Task: Create ChildIssue0000000030 as Child Issue of Issue Issue0000000015 in Backlog  in Scrum Project Project0000000003 in Jira. Create ChildIssue0000000031 as Child Issue of Issue Issue0000000016 in Backlog  in Scrum Project Project0000000004 in Jira. Create ChildIssue0000000032 as Child Issue of Issue Issue0000000016 in Backlog  in Scrum Project Project0000000004 in Jira. Create ChildIssue0000000033 as Child Issue of Issue Issue0000000017 in Backlog  in Scrum Project Project0000000004 in Jira. Create ChildIssue0000000034 as Child Issue of Issue Issue0000000017 in Backlog  in Scrum Project Project0000000004 in Jira
Action: Mouse moved to (561, 358)
Screenshot: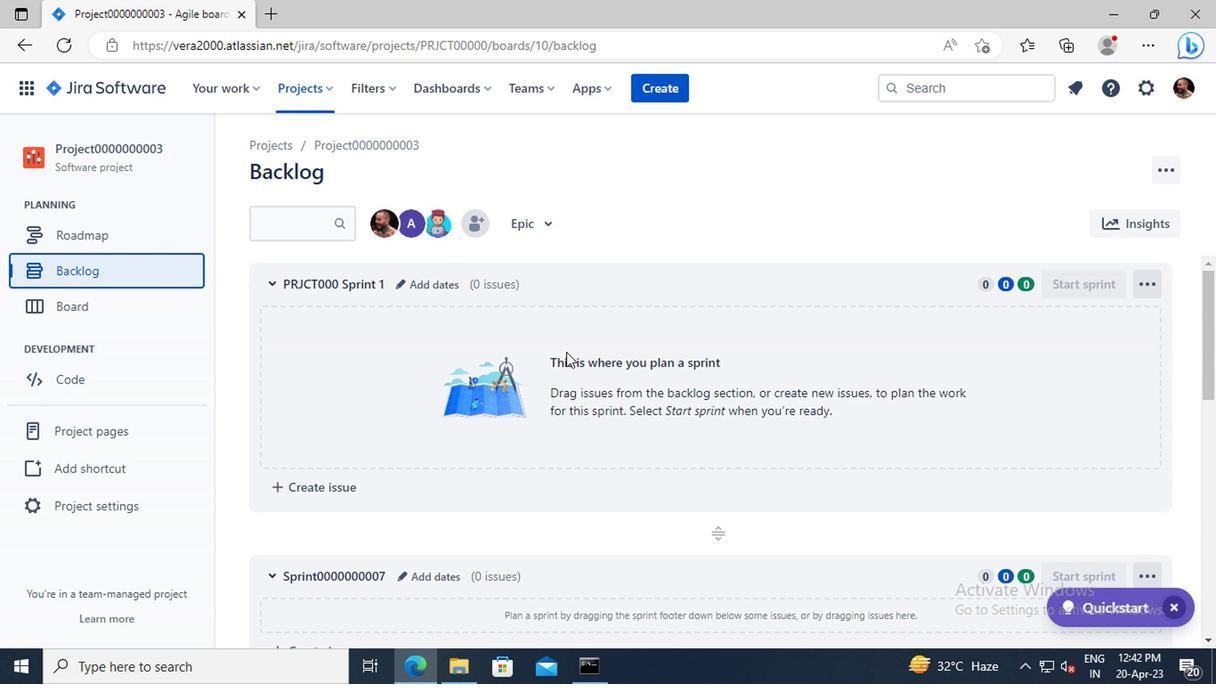 
Action: Mouse scrolled (561, 357) with delta (0, -1)
Screenshot: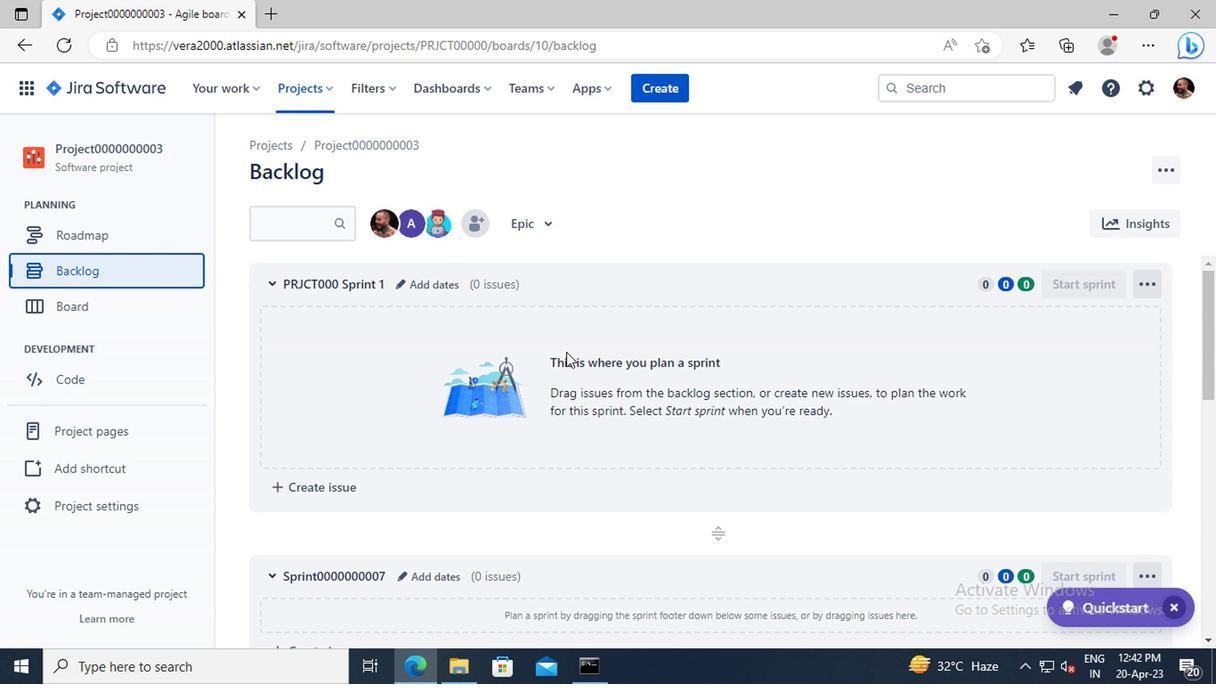 
Action: Mouse moved to (561, 361)
Screenshot: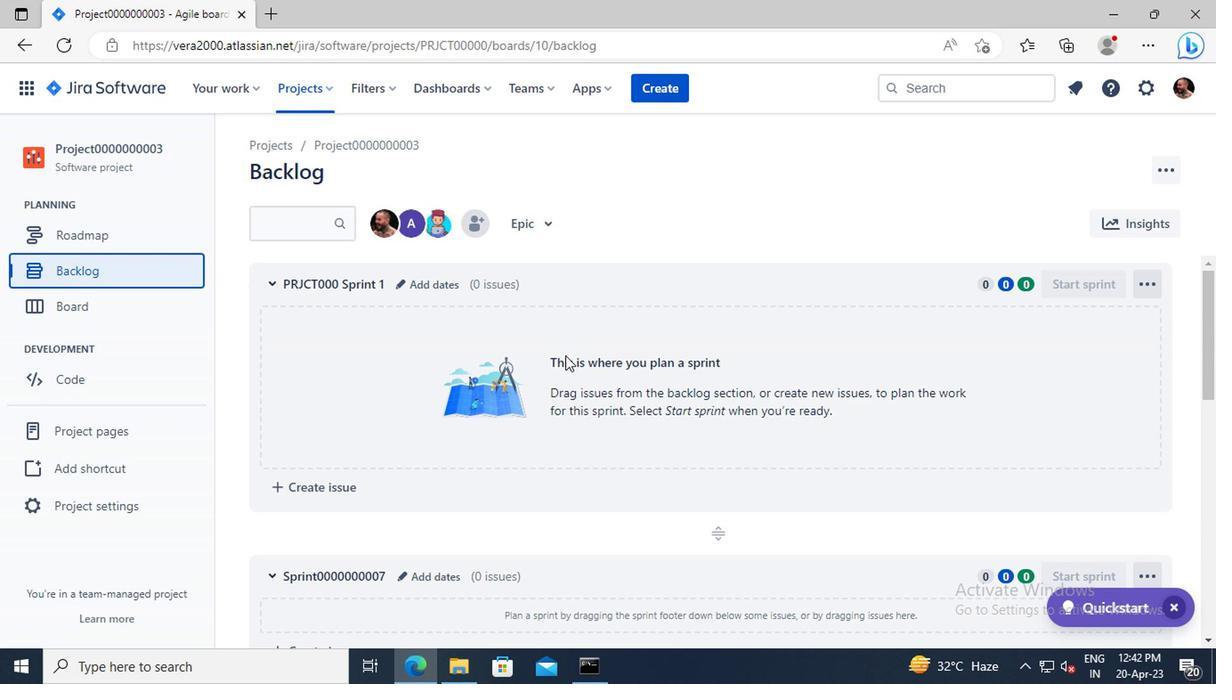 
Action: Mouse scrolled (561, 359) with delta (0, -1)
Screenshot: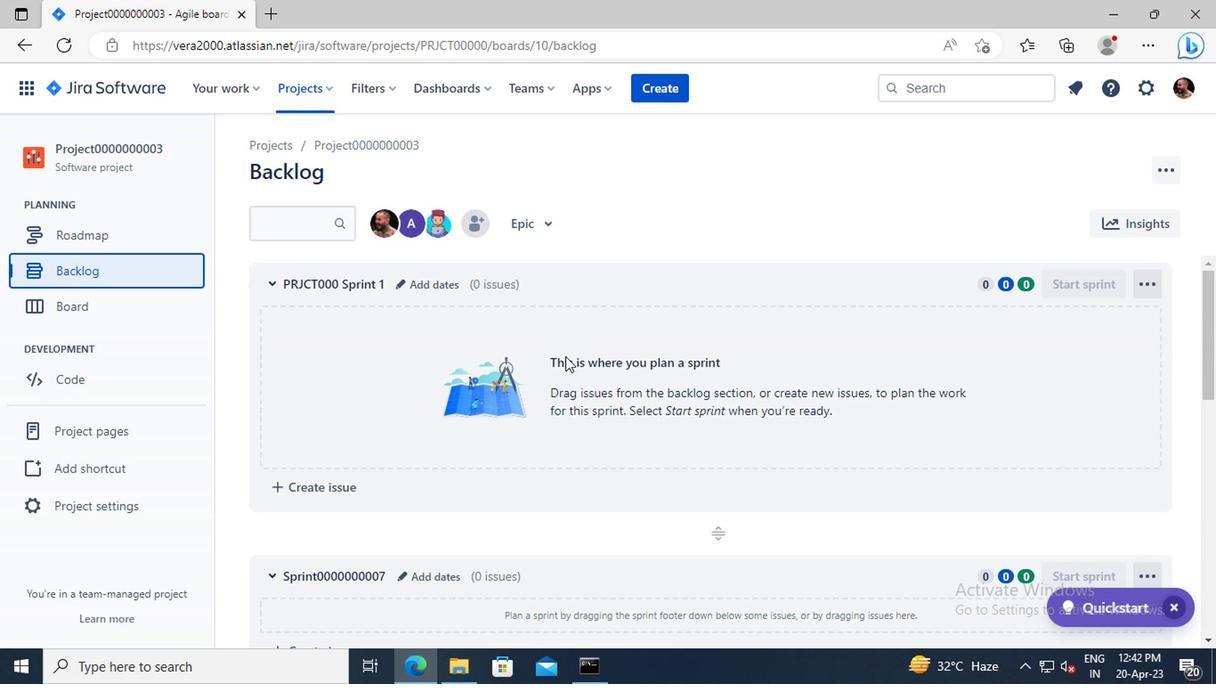 
Action: Mouse scrolled (561, 359) with delta (0, -1)
Screenshot: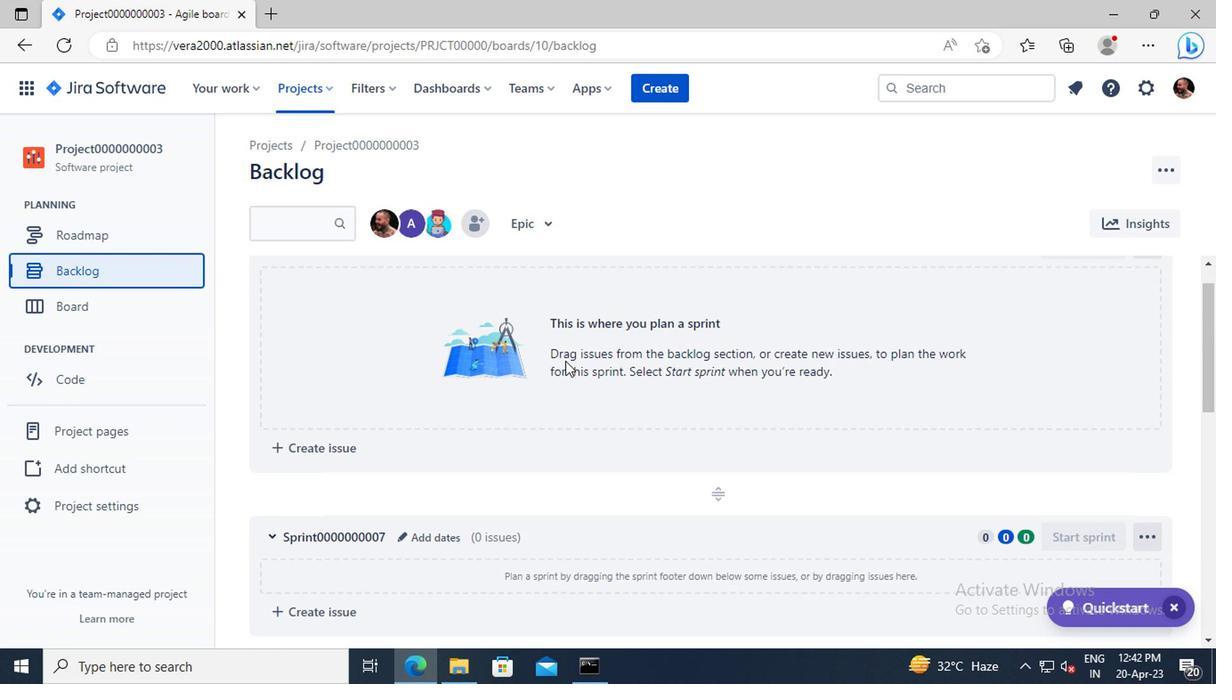 
Action: Mouse moved to (561, 369)
Screenshot: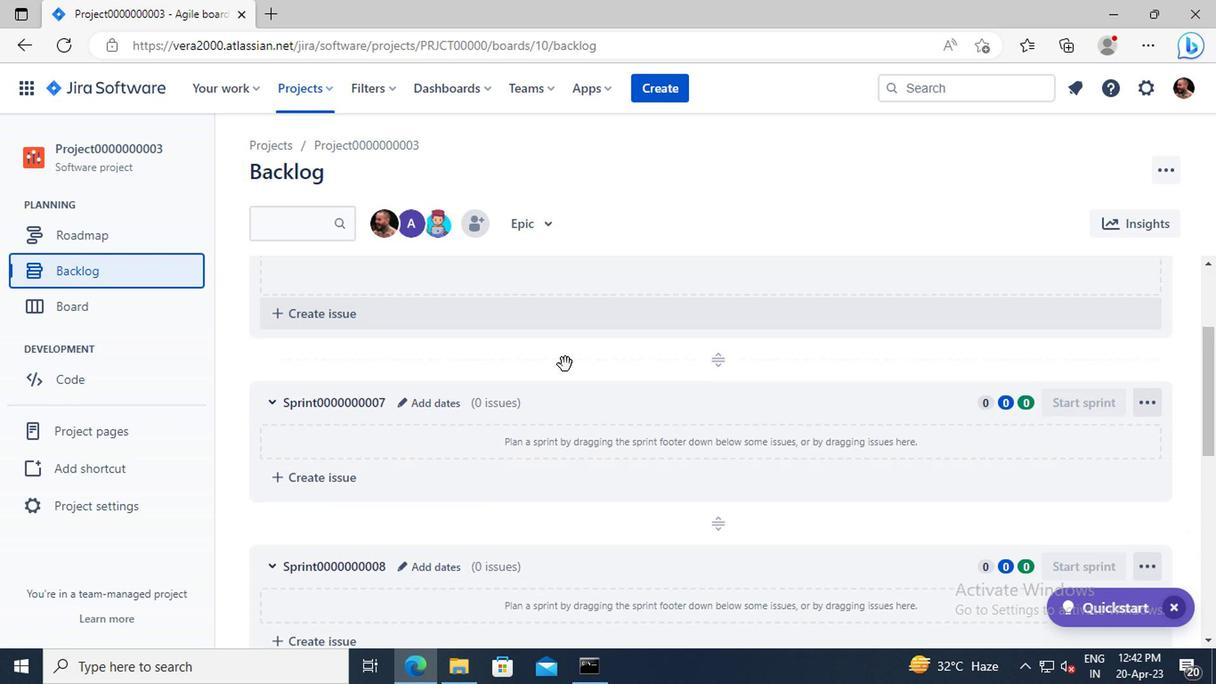 
Action: Mouse scrolled (561, 368) with delta (0, -1)
Screenshot: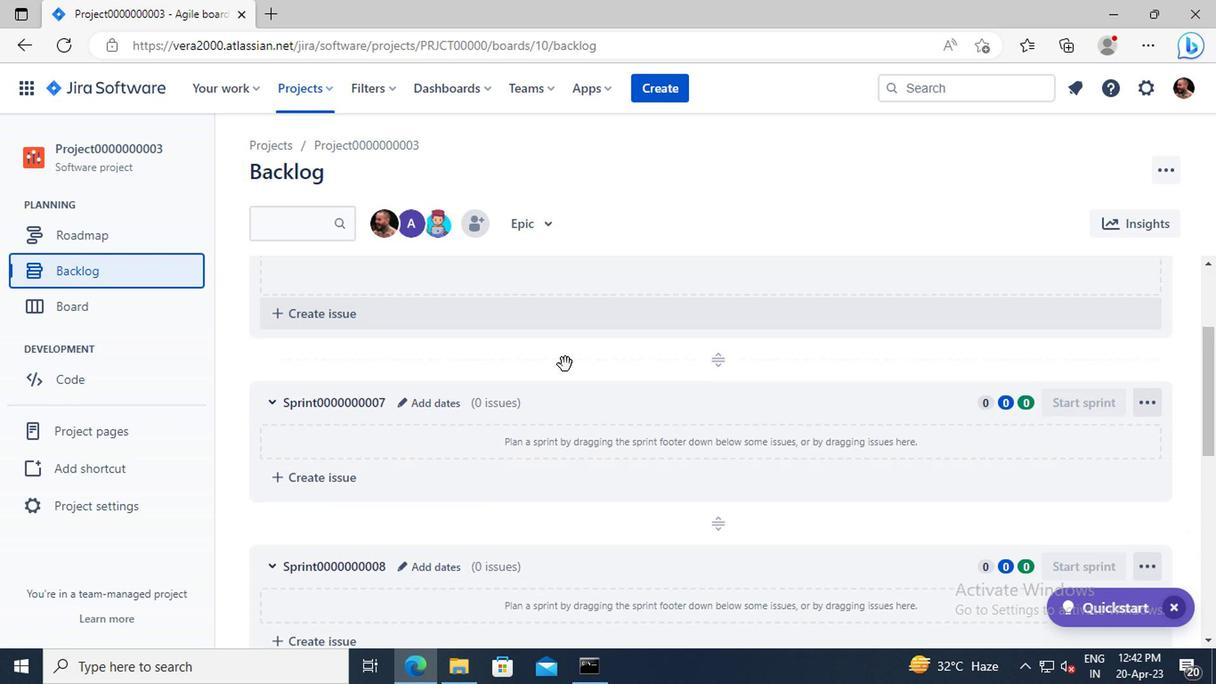 
Action: Mouse moved to (561, 371)
Screenshot: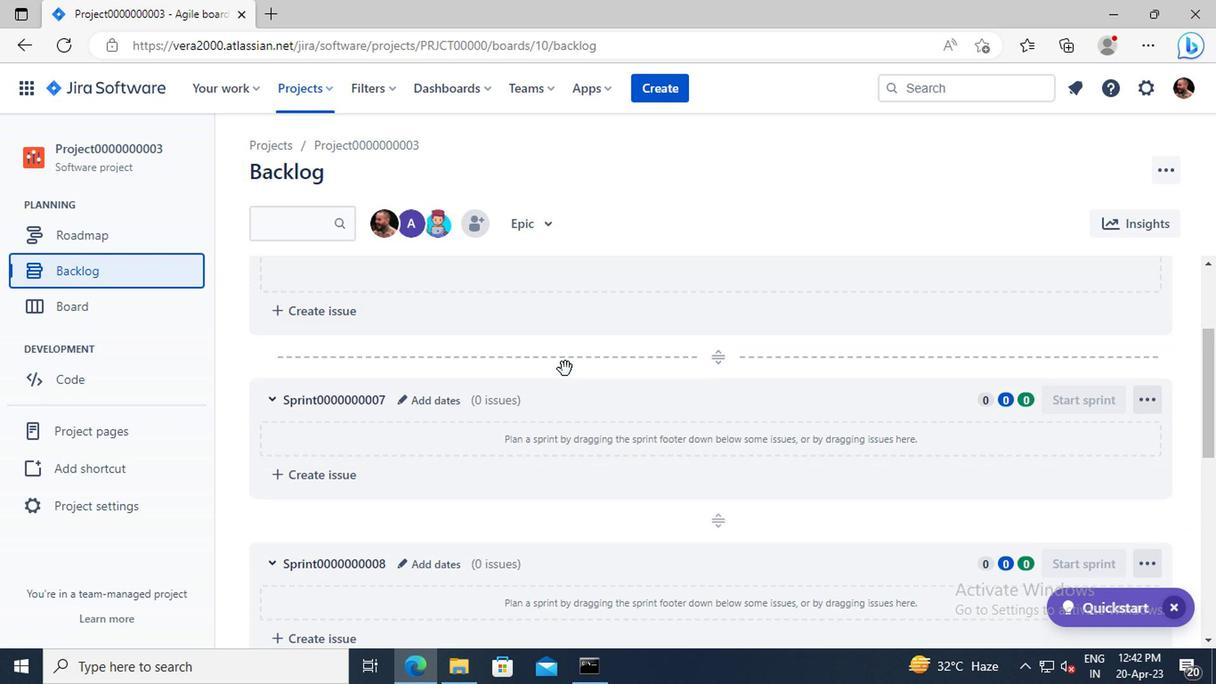 
Action: Mouse scrolled (561, 370) with delta (0, -1)
Screenshot: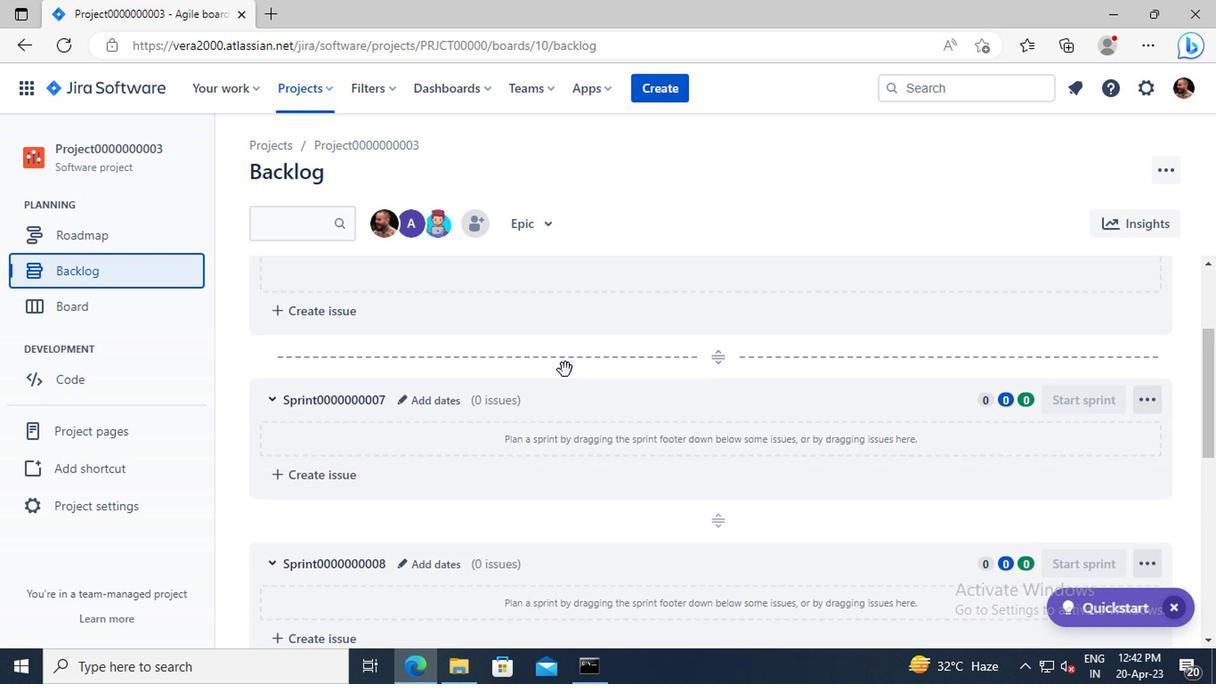 
Action: Mouse moved to (562, 388)
Screenshot: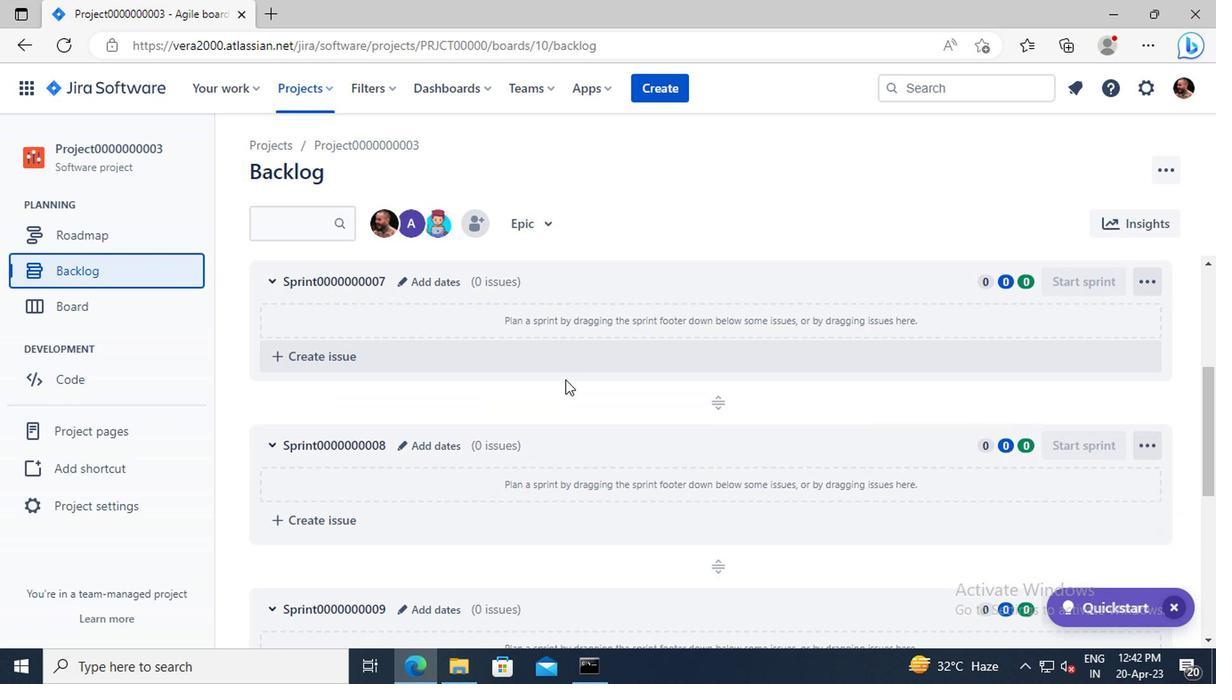 
Action: Mouse scrolled (562, 387) with delta (0, 0)
Screenshot: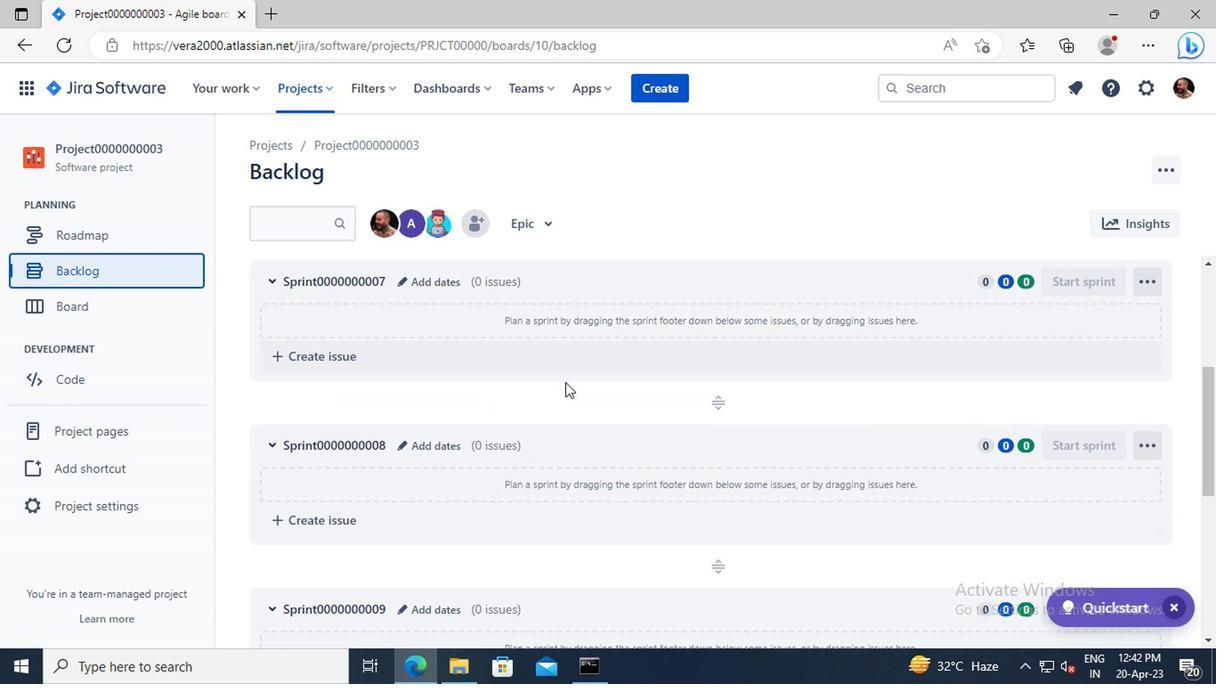 
Action: Mouse moved to (562, 388)
Screenshot: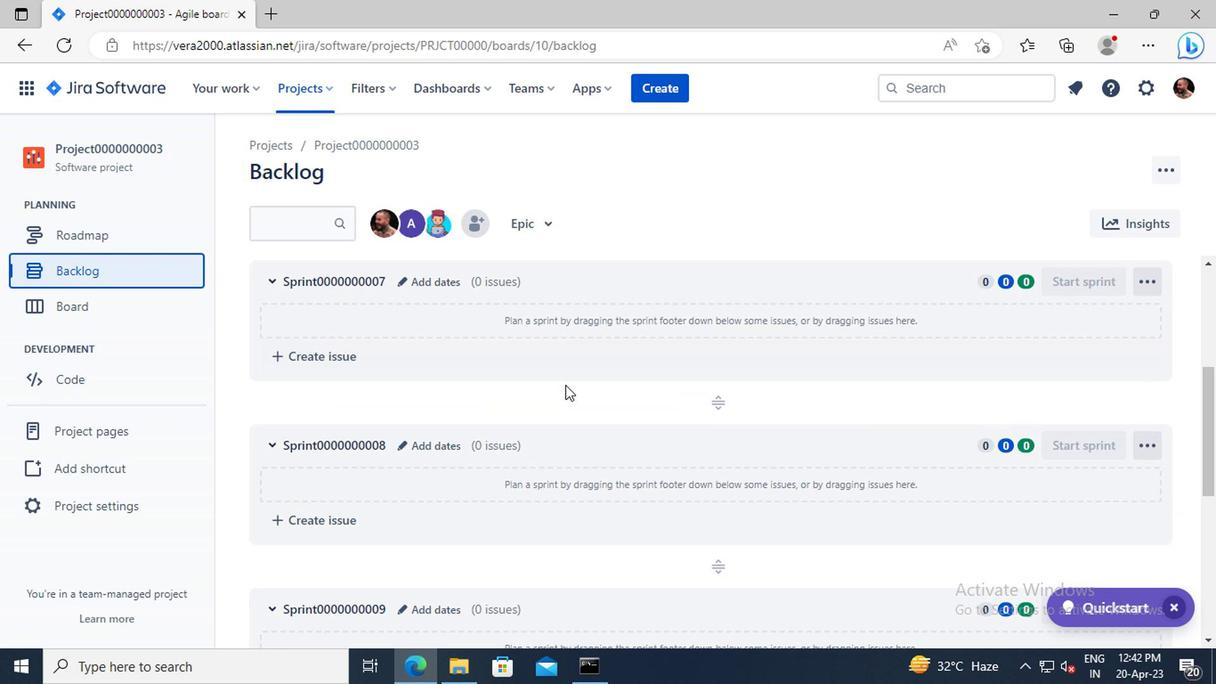 
Action: Mouse scrolled (562, 387) with delta (0, 0)
Screenshot: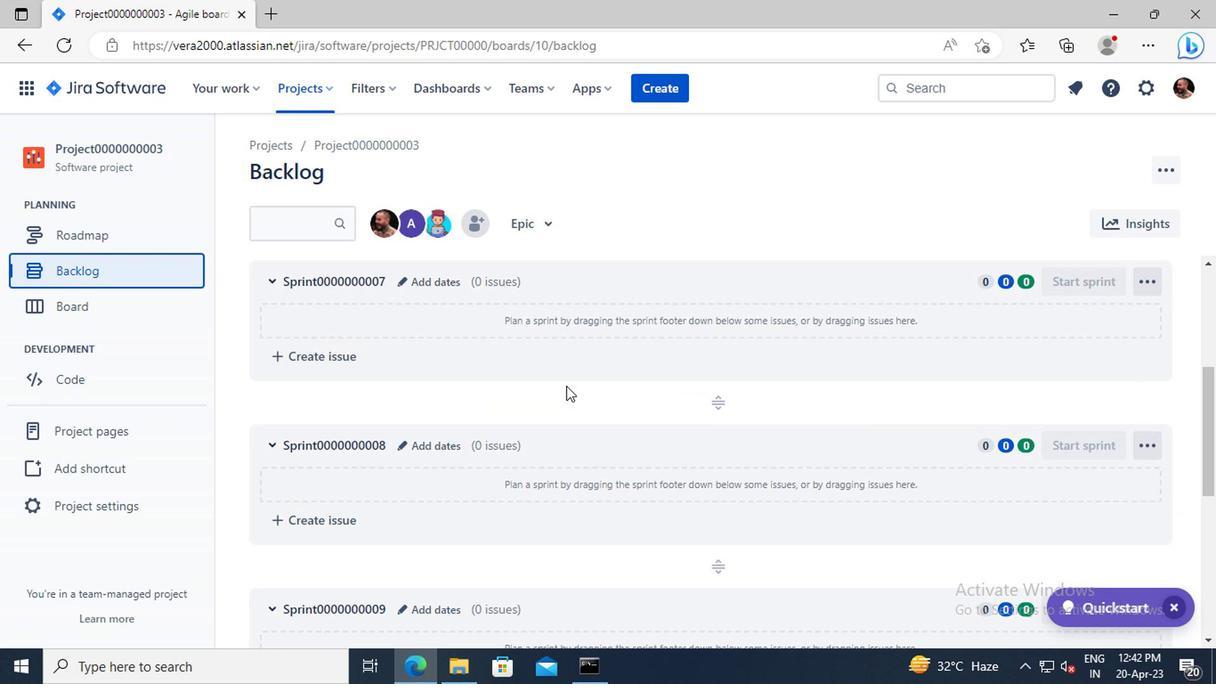
Action: Mouse moved to (562, 389)
Screenshot: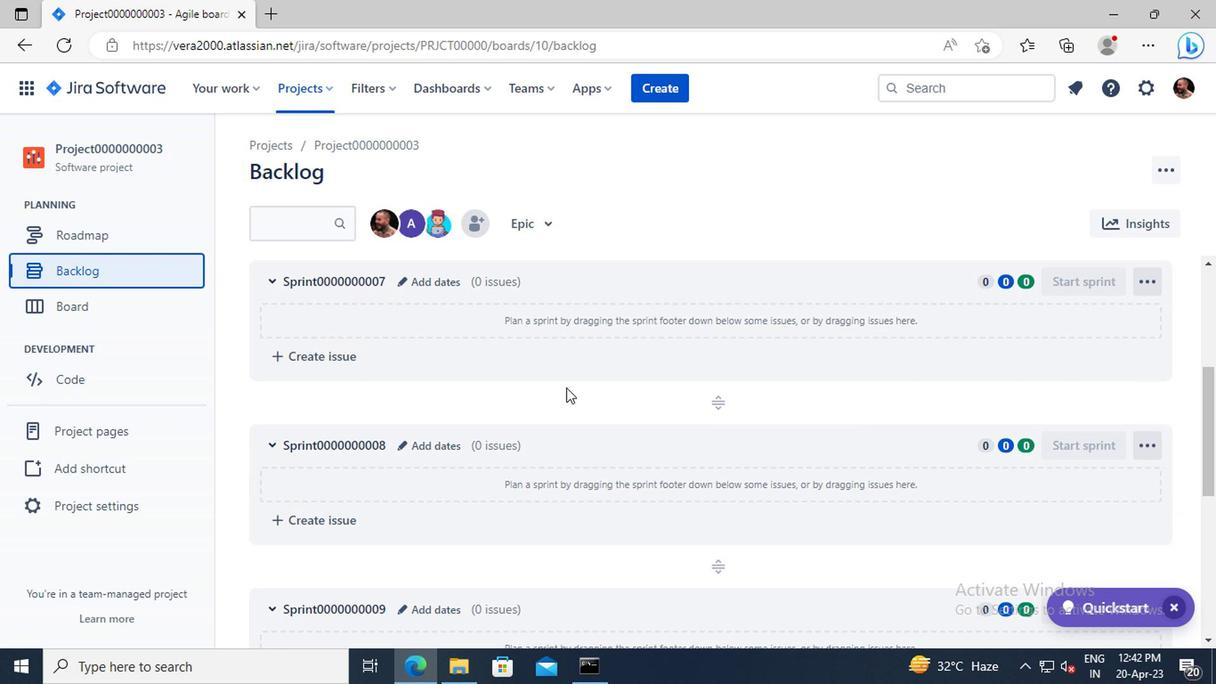 
Action: Mouse scrolled (562, 388) with delta (0, -1)
Screenshot: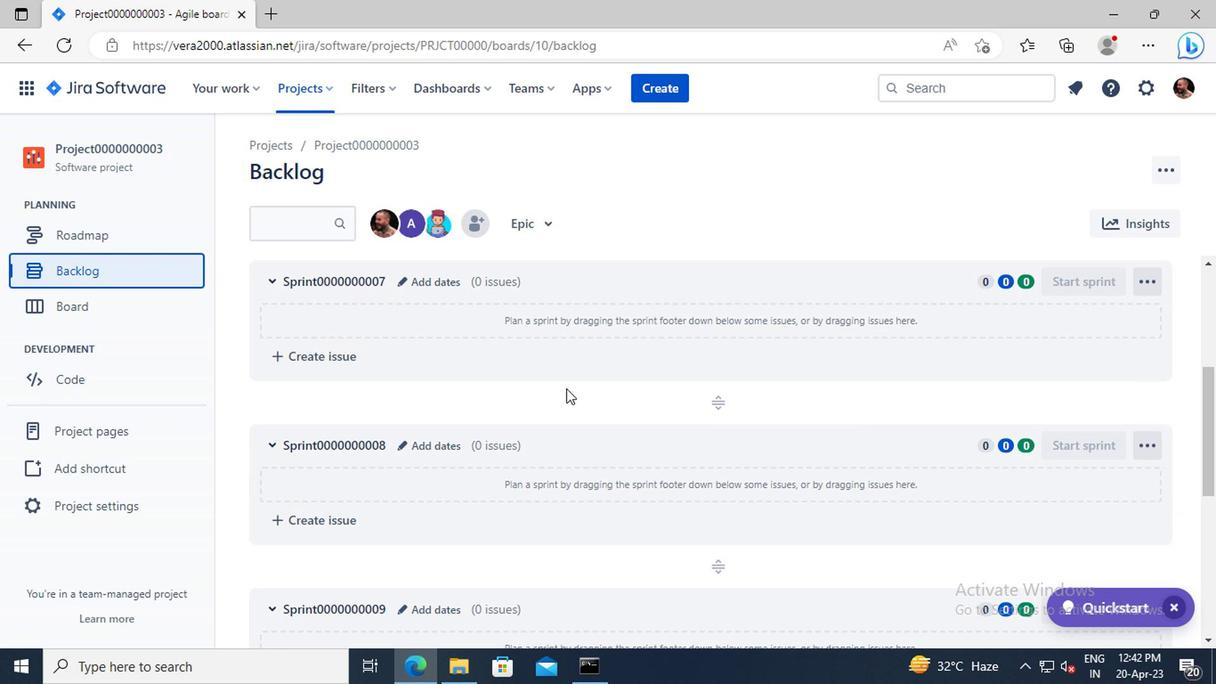 
Action: Mouse moved to (563, 401)
Screenshot: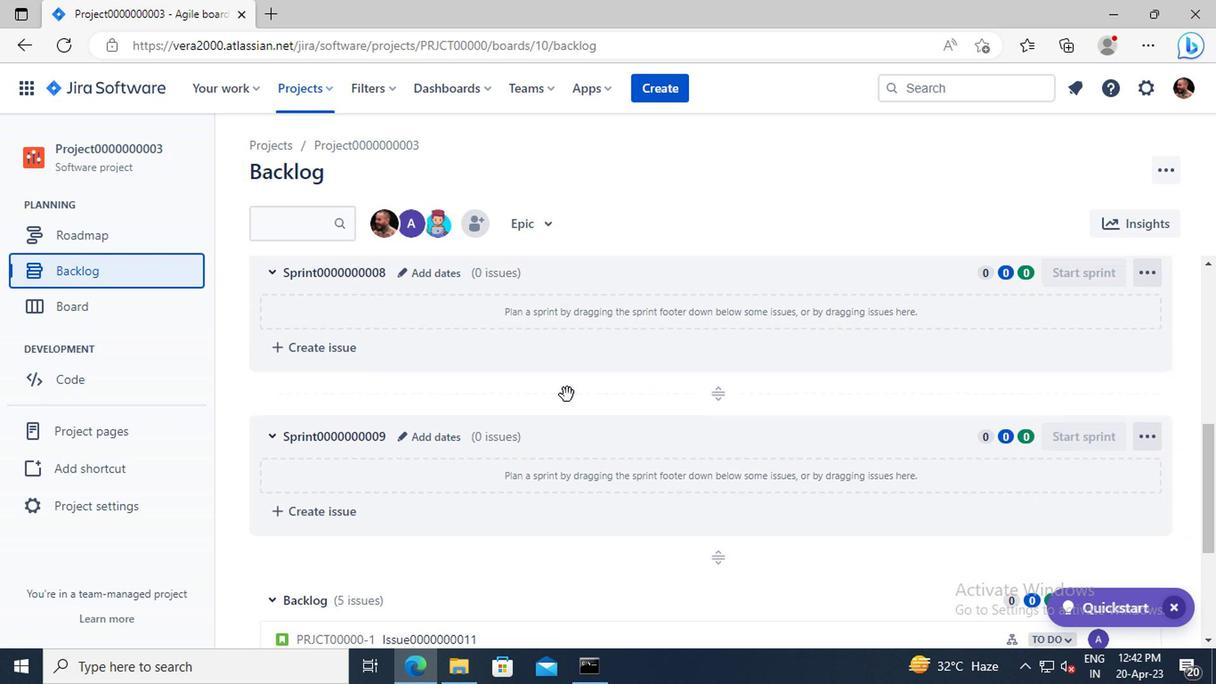 
Action: Mouse scrolled (563, 400) with delta (0, 0)
Screenshot: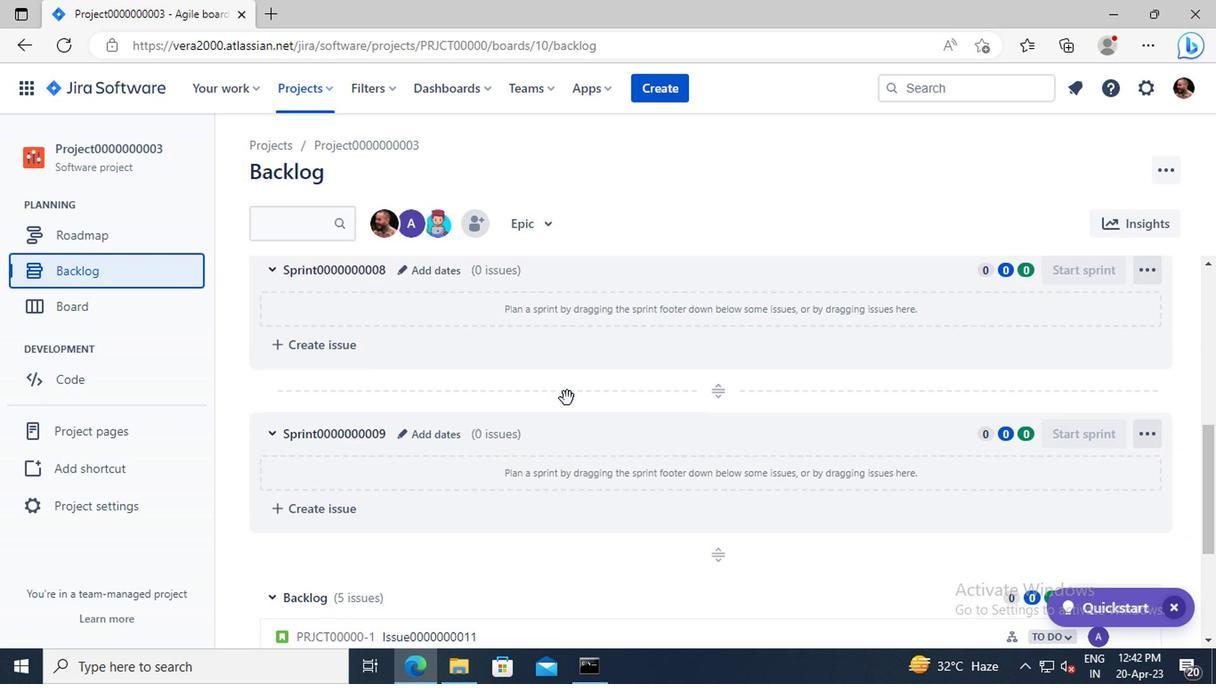 
Action: Mouse moved to (563, 402)
Screenshot: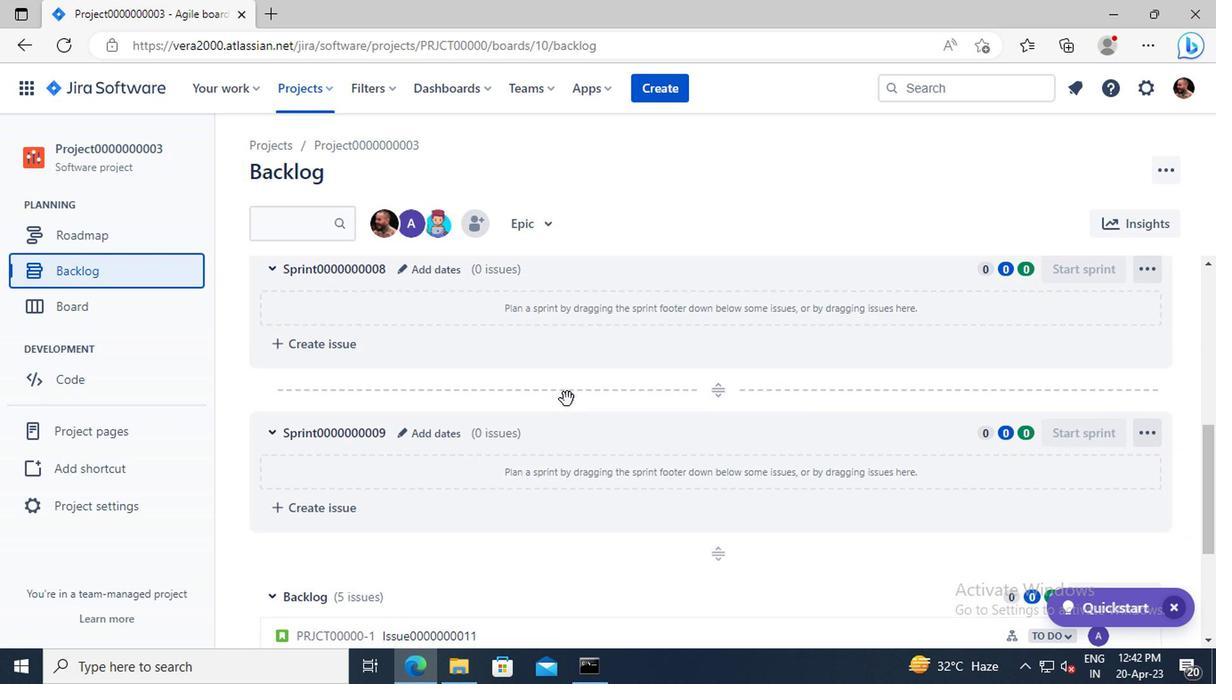 
Action: Mouse scrolled (563, 401) with delta (0, -1)
Screenshot: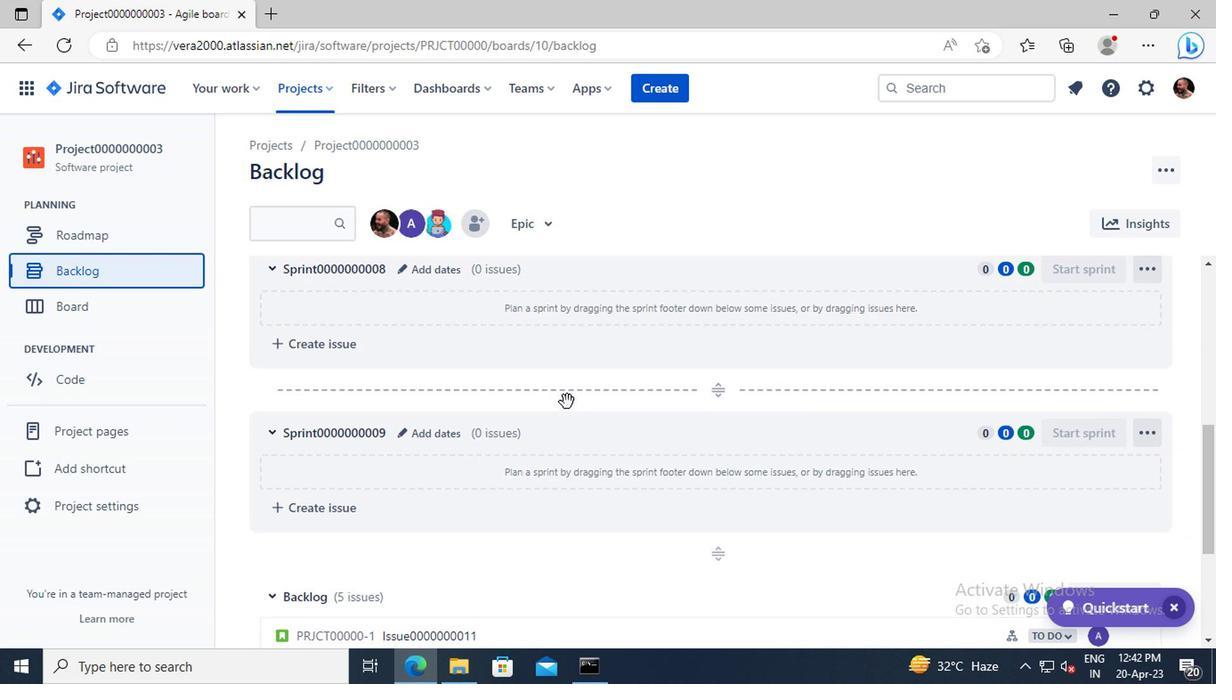 
Action: Mouse scrolled (563, 401) with delta (0, -1)
Screenshot: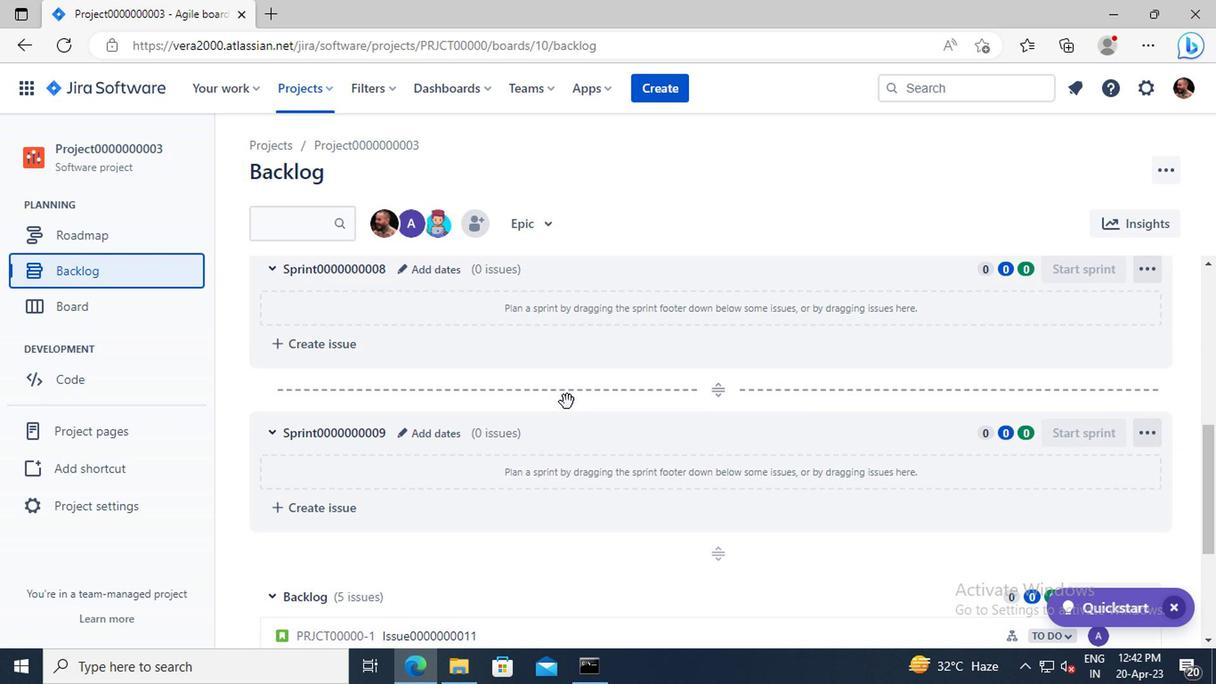 
Action: Mouse scrolled (563, 401) with delta (0, -1)
Screenshot: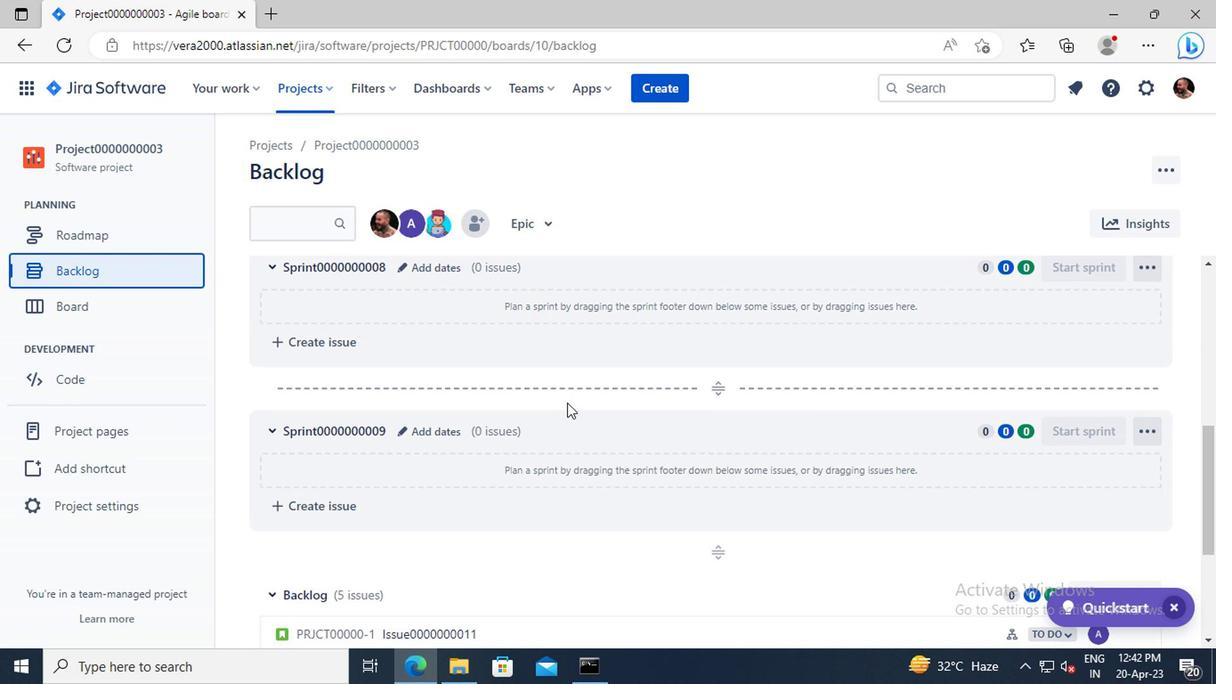 
Action: Mouse moved to (452, 540)
Screenshot: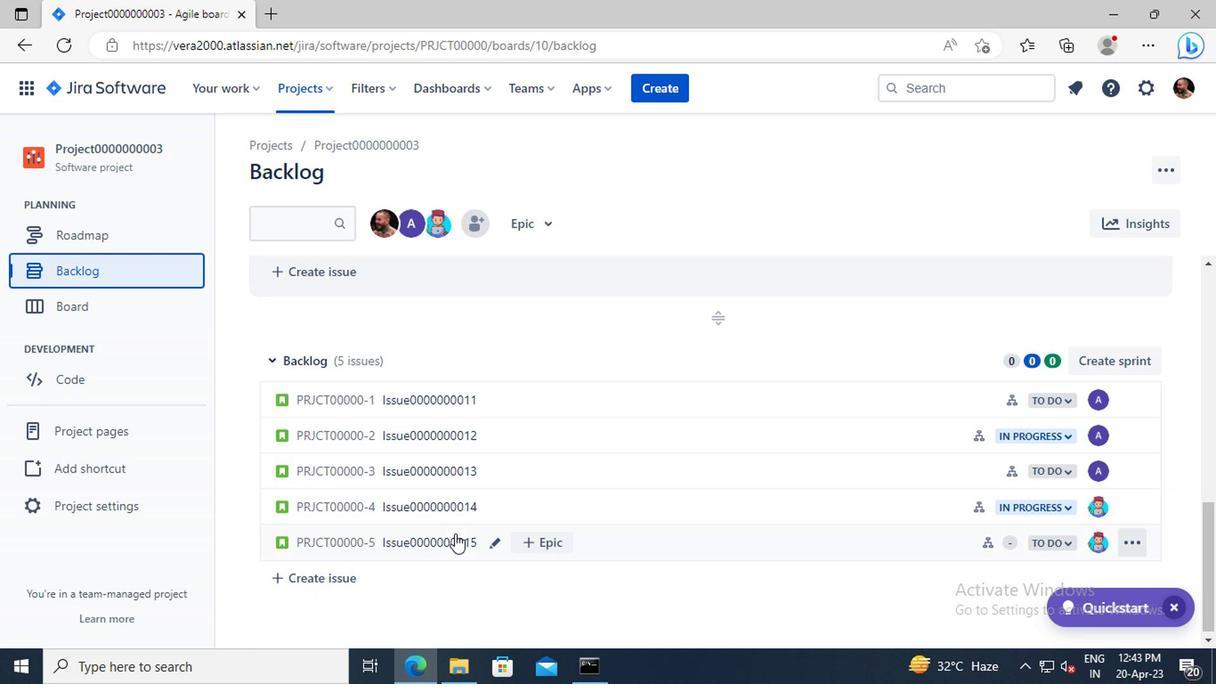 
Action: Mouse pressed left at (452, 540)
Screenshot: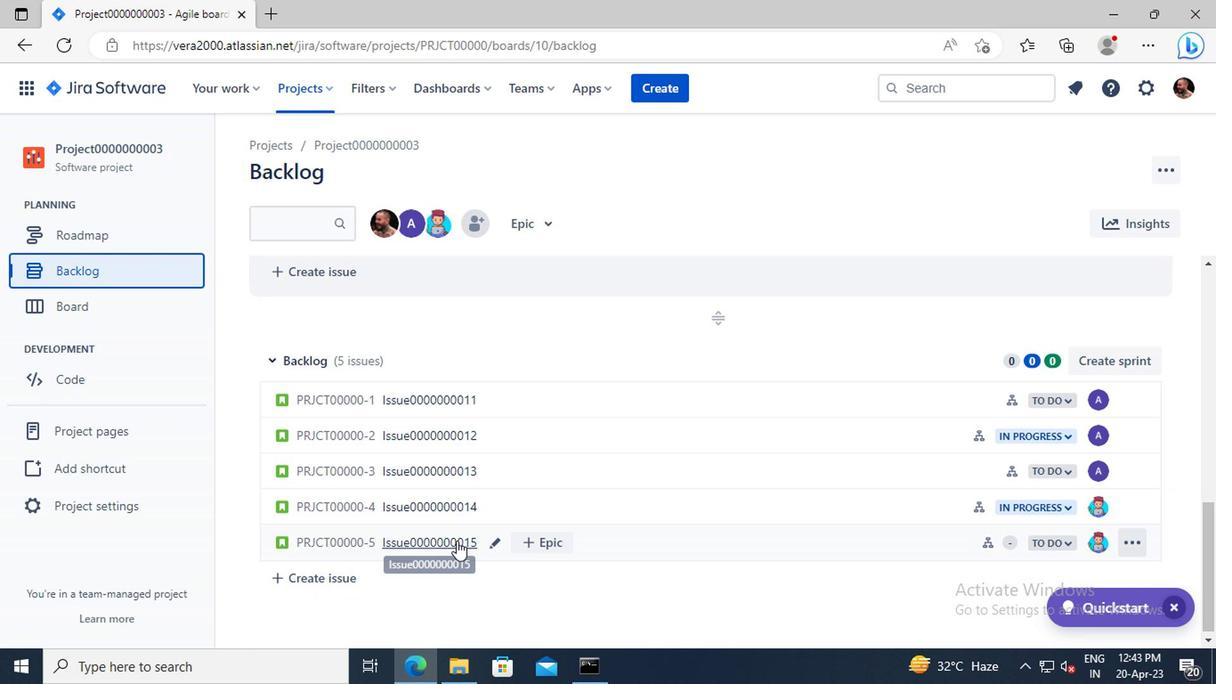 
Action: Mouse moved to (899, 356)
Screenshot: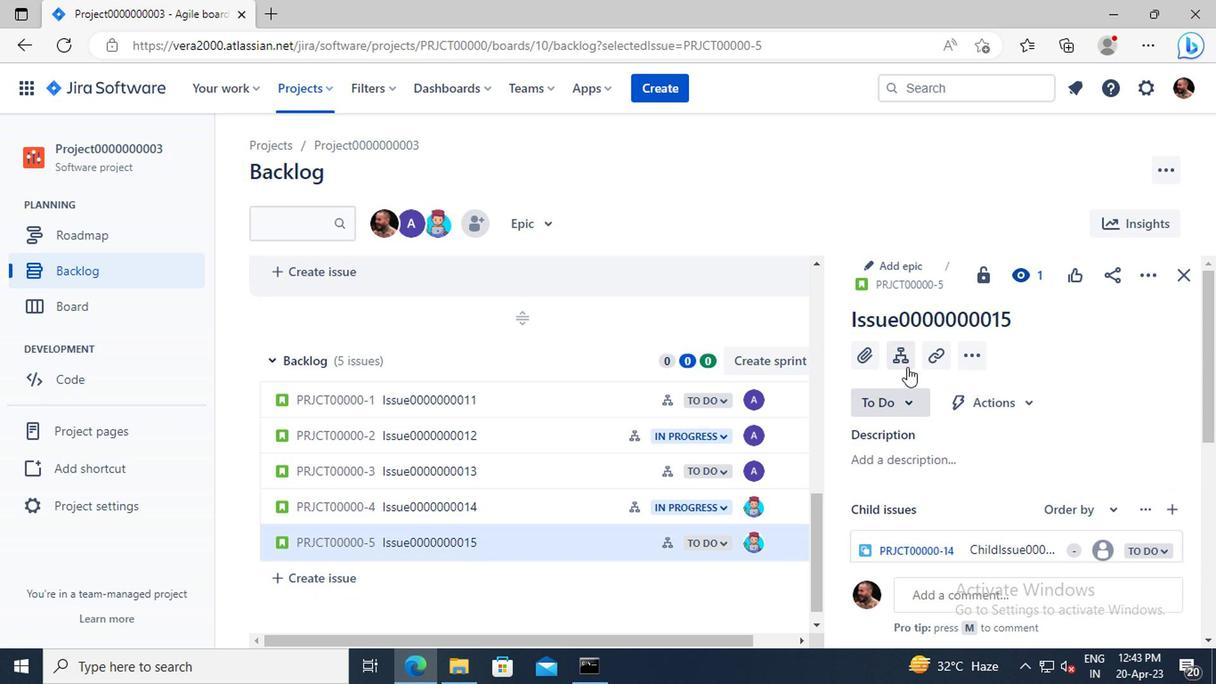 
Action: Mouse pressed left at (899, 356)
Screenshot: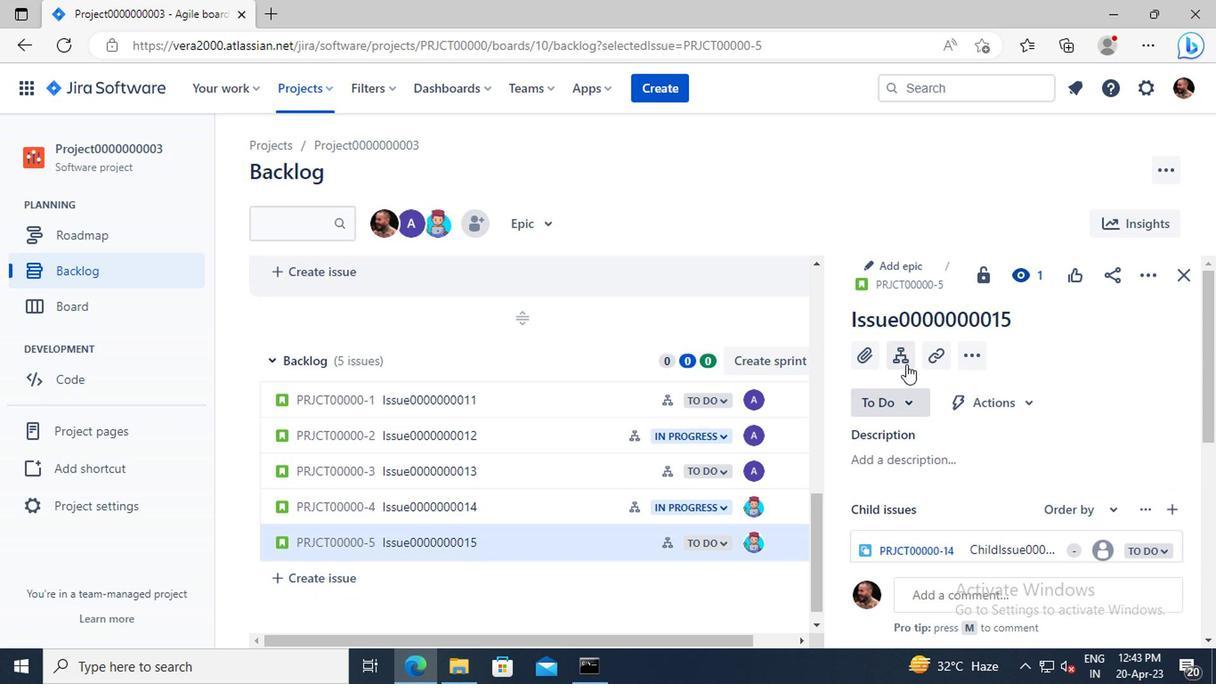 
Action: Mouse moved to (921, 445)
Screenshot: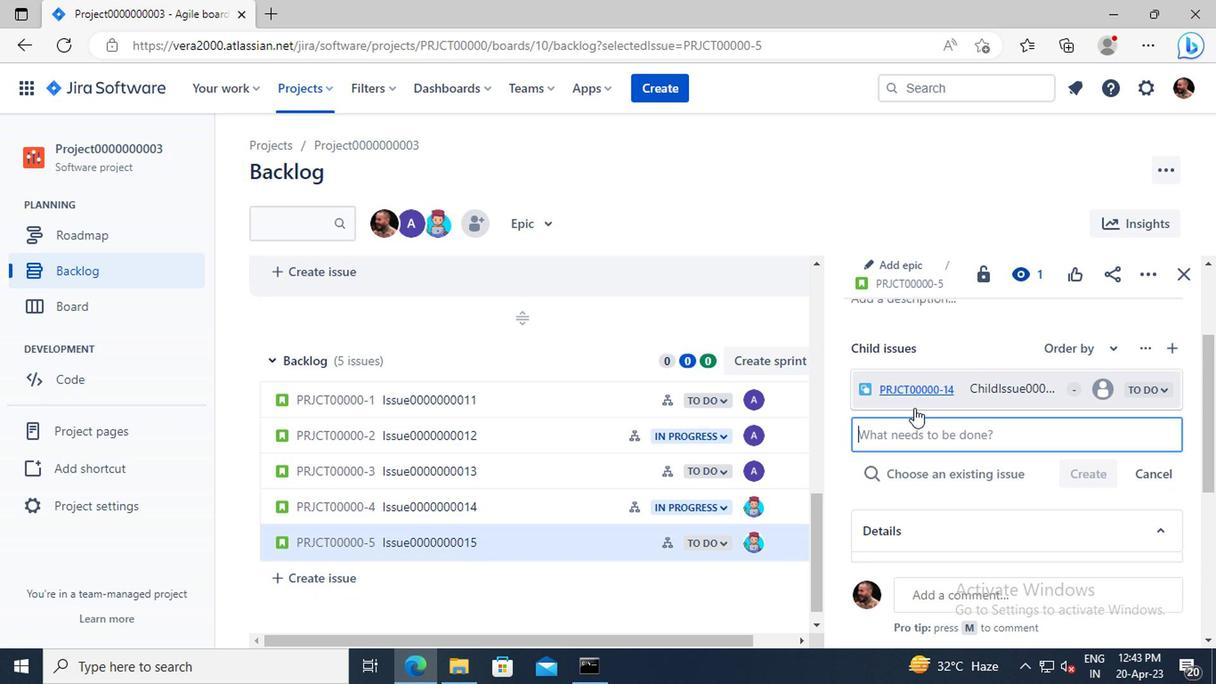 
Action: Mouse pressed left at (921, 445)
Screenshot: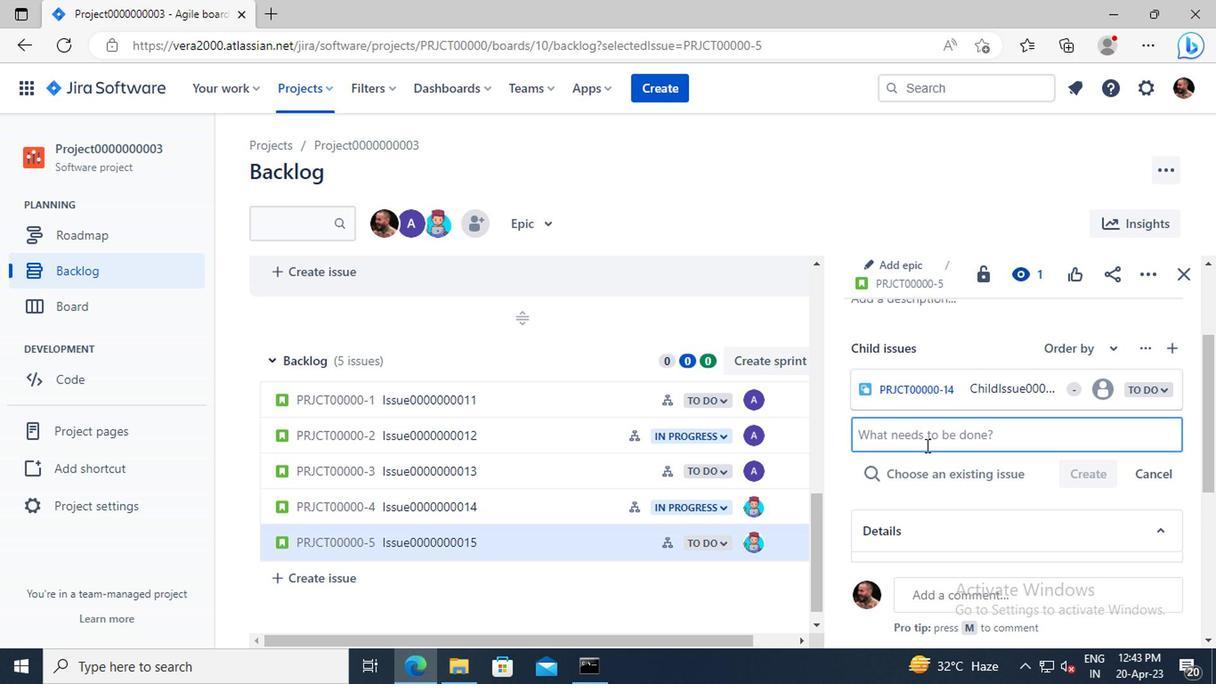 
Action: Key pressed <Key.shift>CHILD<Key.shift>ISSUE0000000030
Screenshot: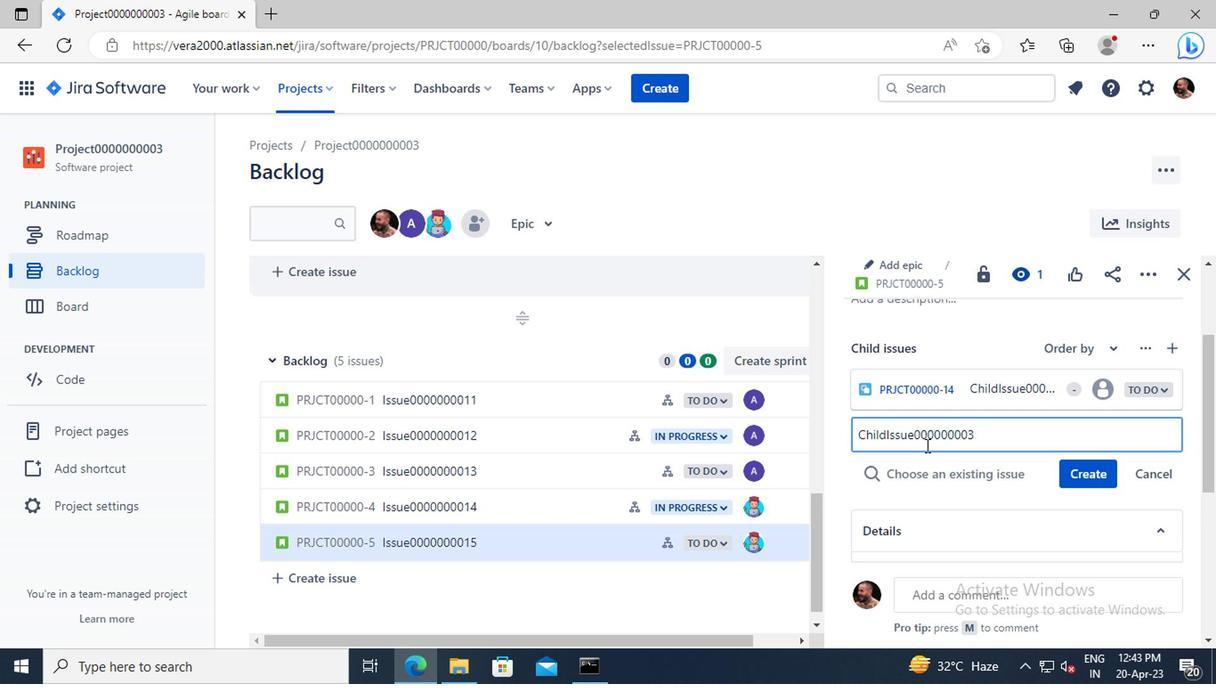 
Action: Mouse moved to (1064, 466)
Screenshot: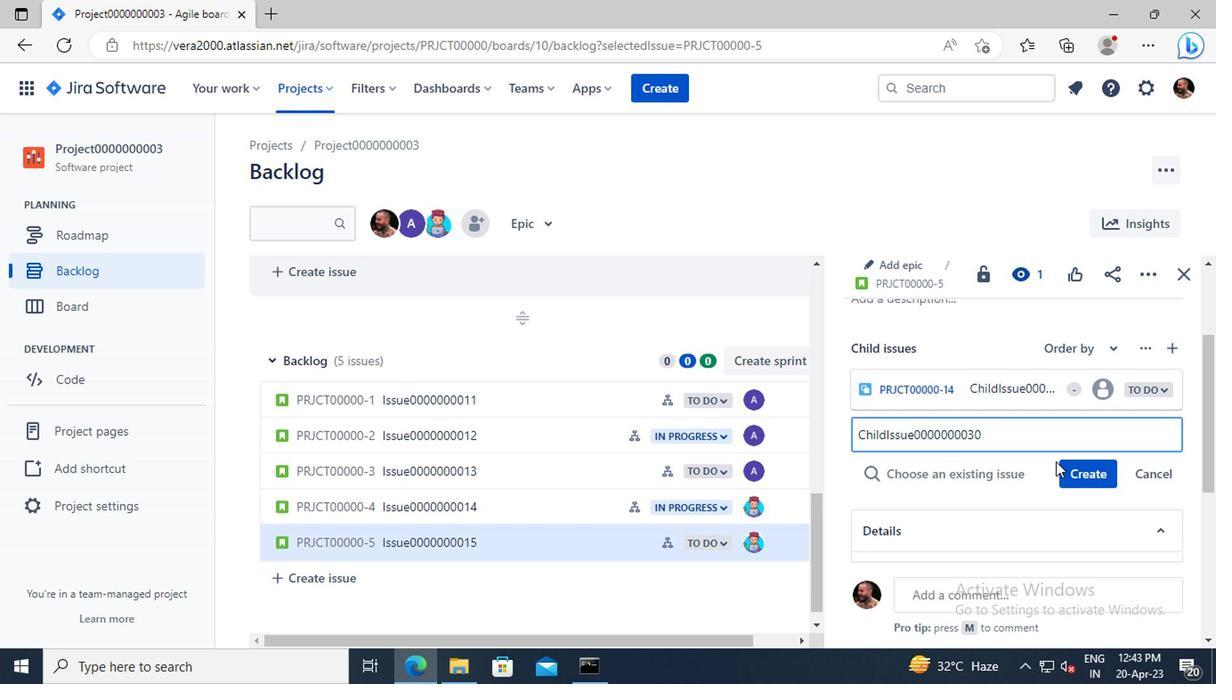 
Action: Mouse pressed left at (1064, 466)
Screenshot: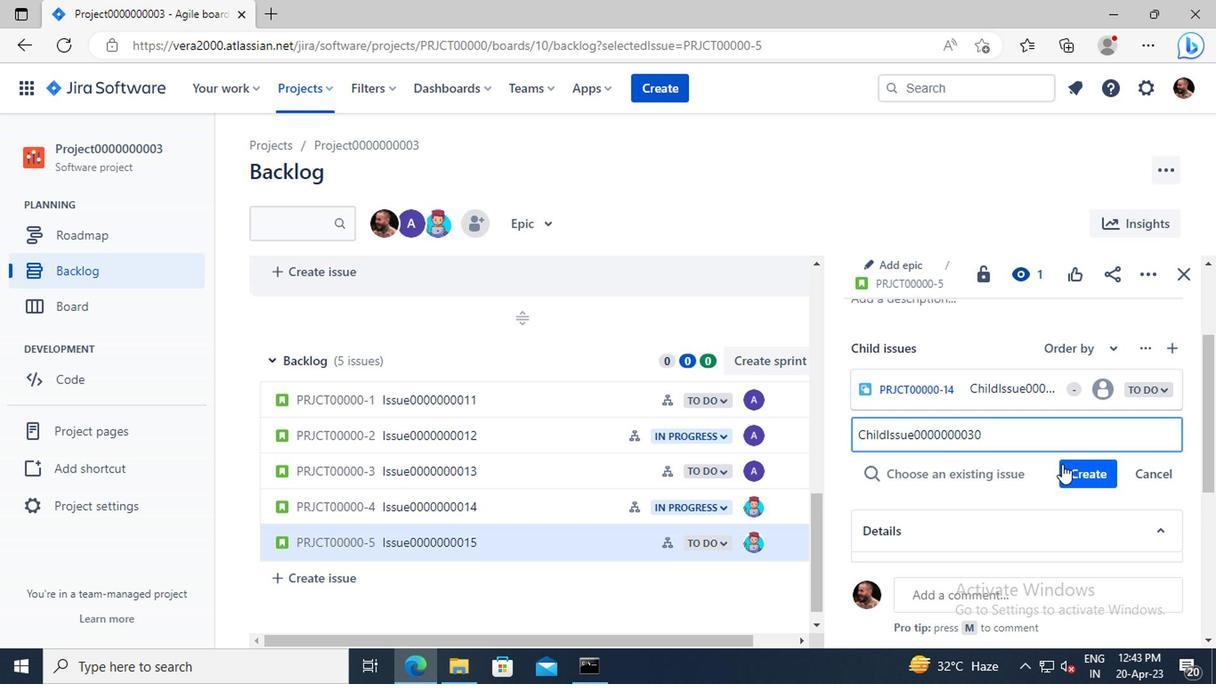 
Action: Mouse moved to (316, 93)
Screenshot: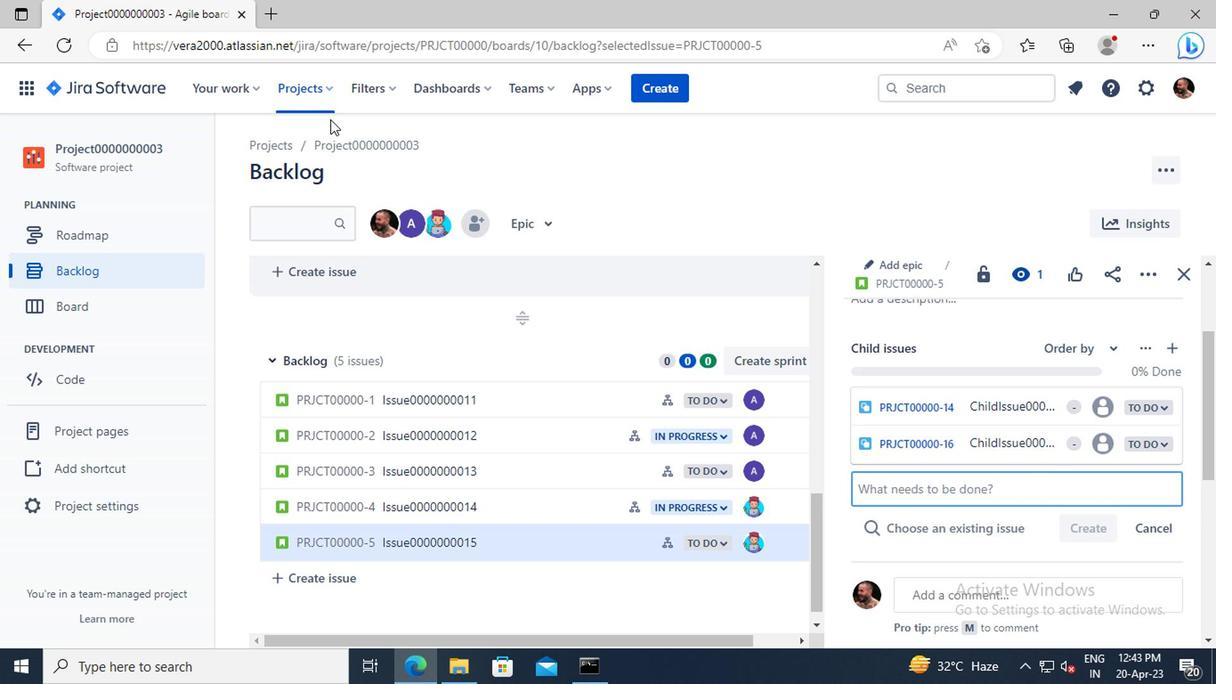 
Action: Mouse pressed left at (316, 93)
Screenshot: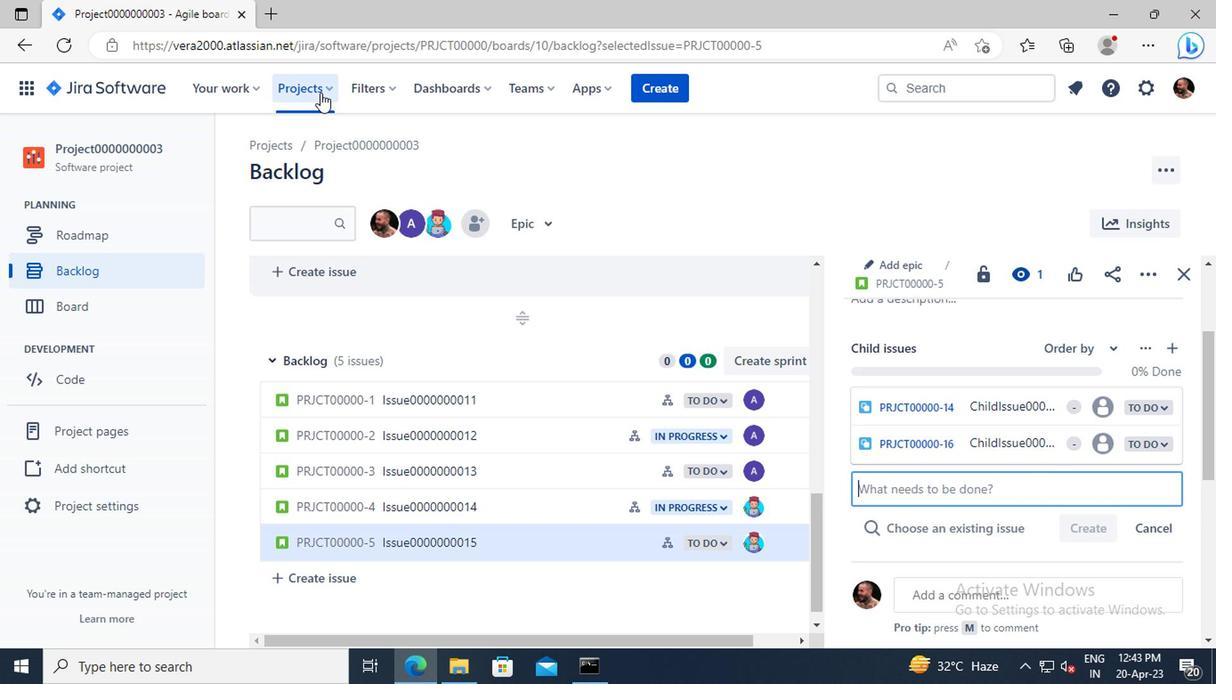 
Action: Mouse moved to (378, 210)
Screenshot: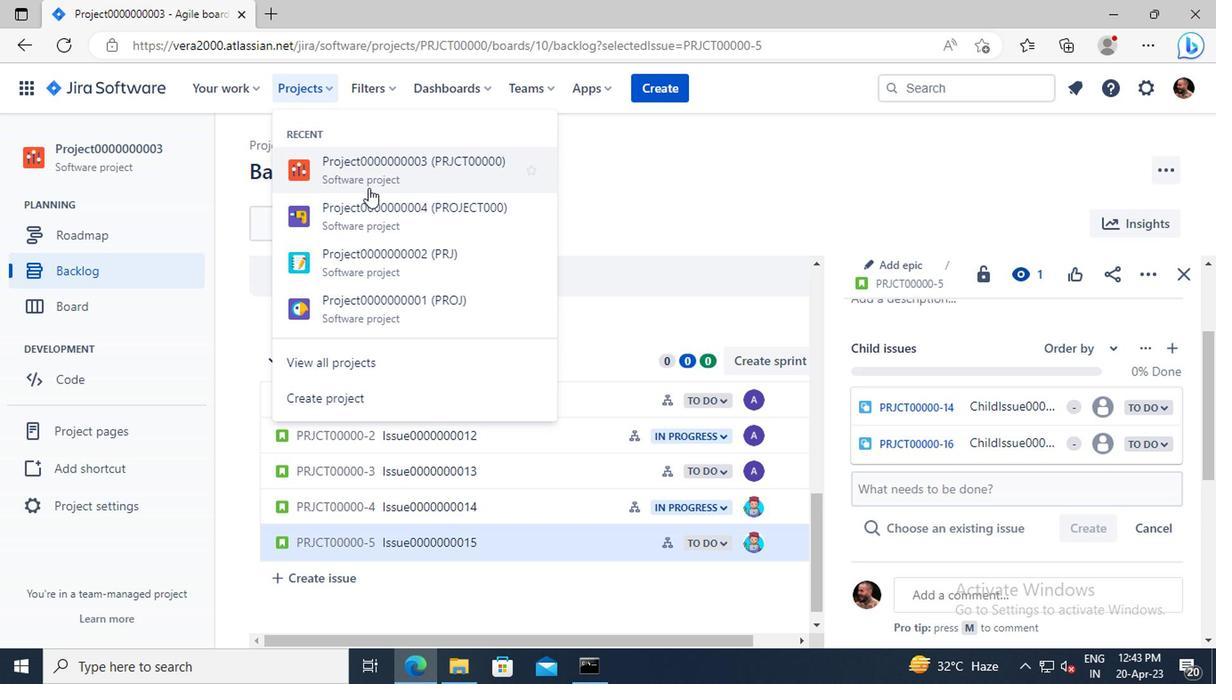 
Action: Mouse pressed left at (378, 210)
Screenshot: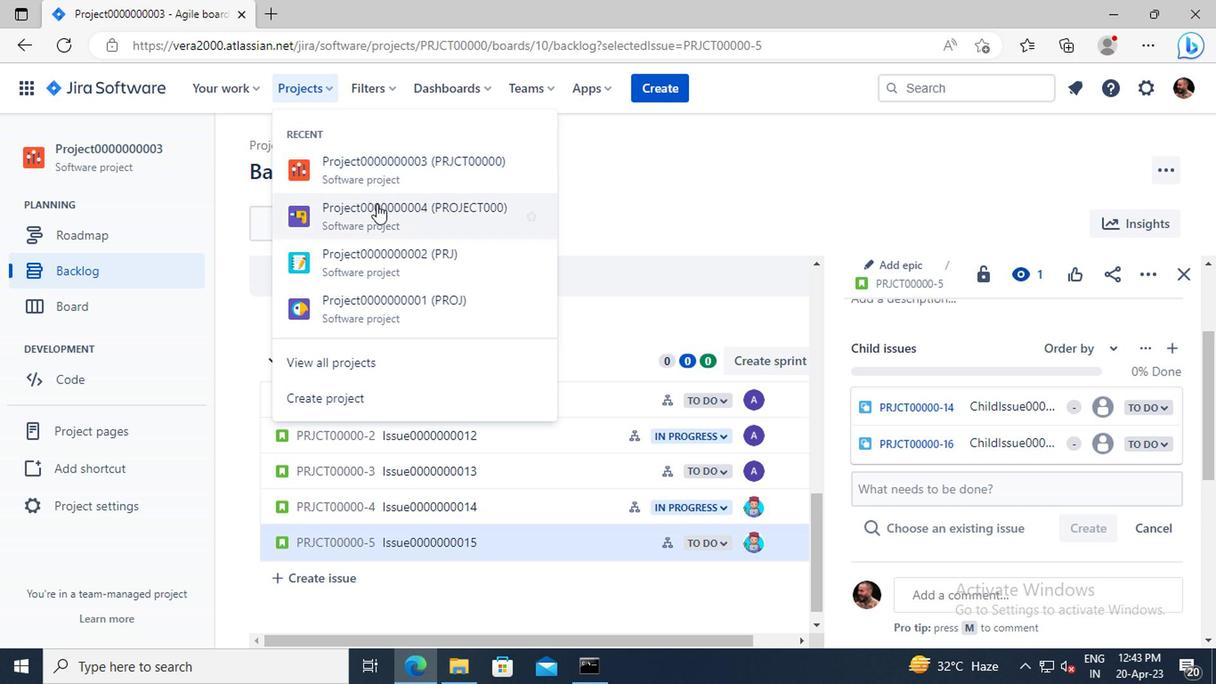
Action: Mouse moved to (107, 266)
Screenshot: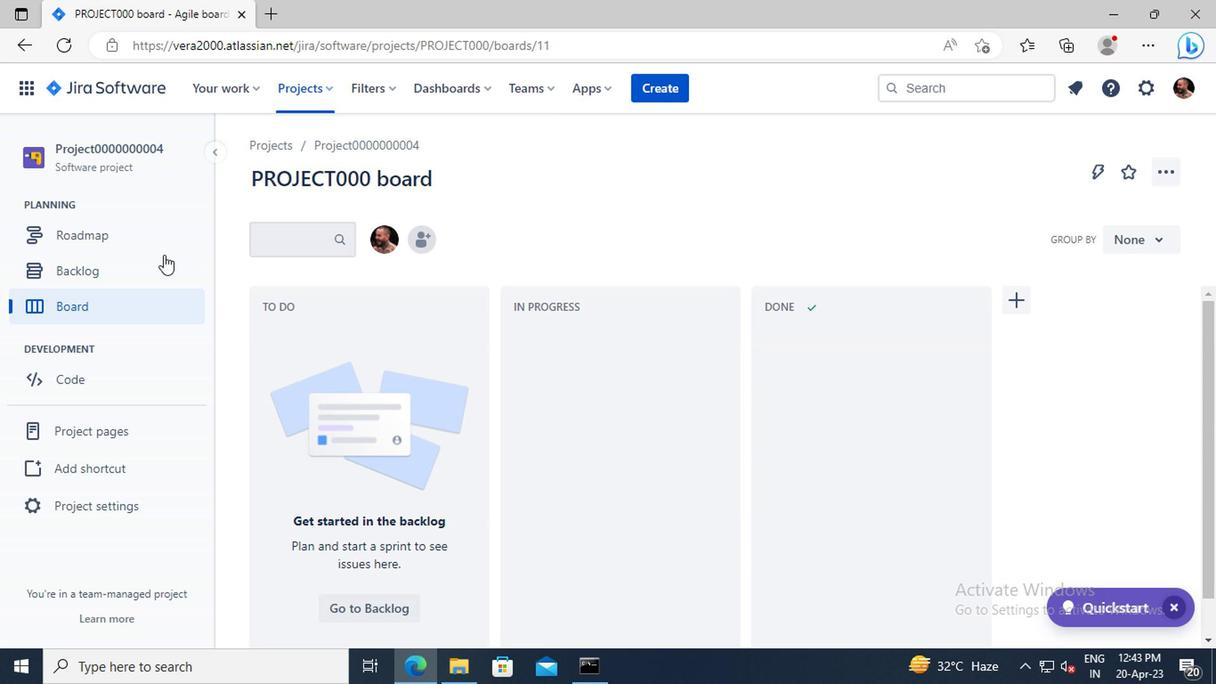 
Action: Mouse pressed left at (107, 266)
Screenshot: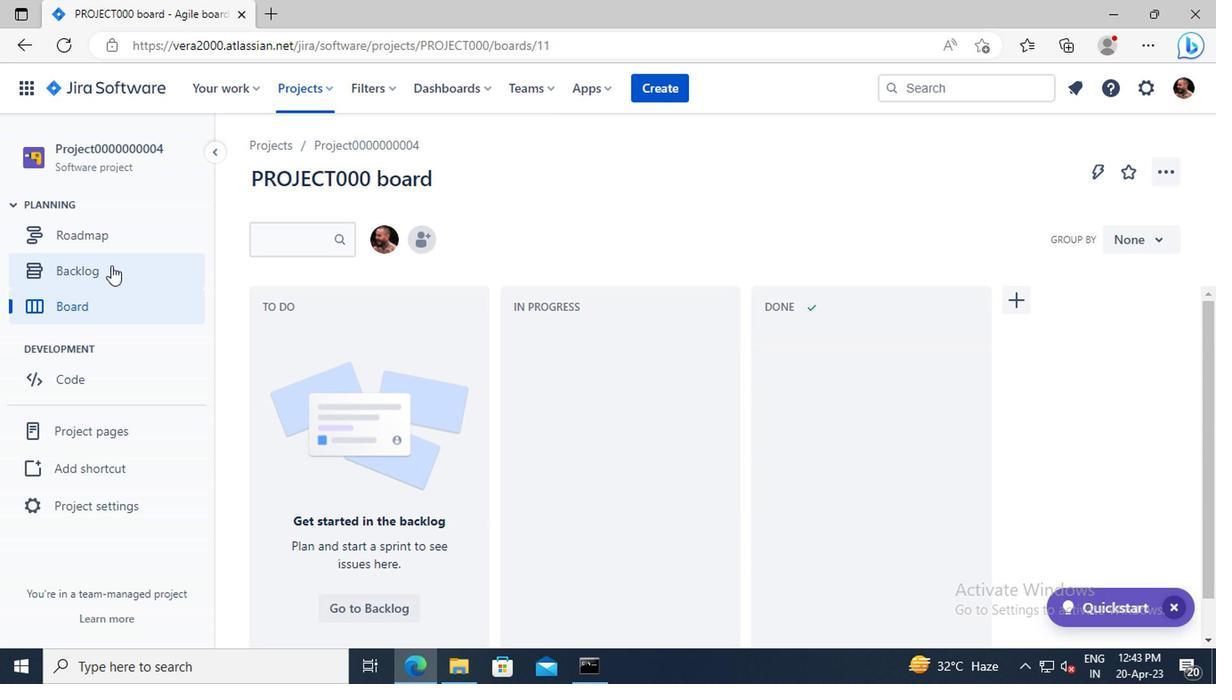 
Action: Mouse moved to (430, 330)
Screenshot: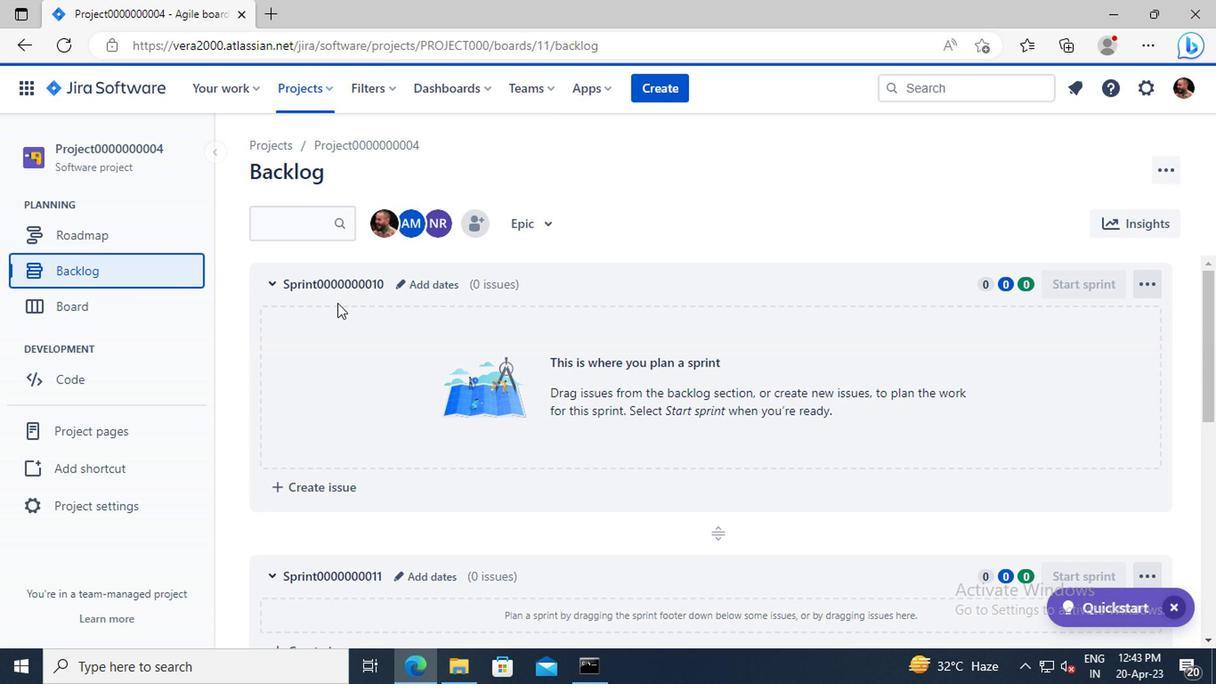 
Action: Mouse scrolled (430, 328) with delta (0, -1)
Screenshot: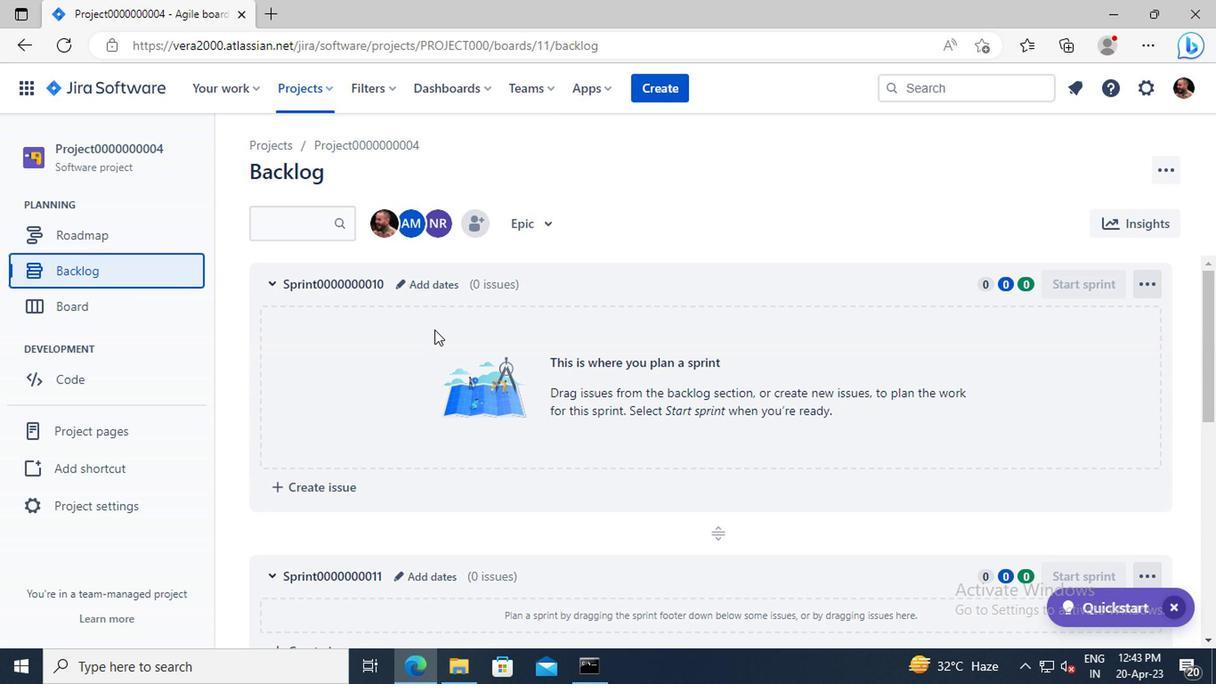 
Action: Mouse scrolled (430, 328) with delta (0, -1)
Screenshot: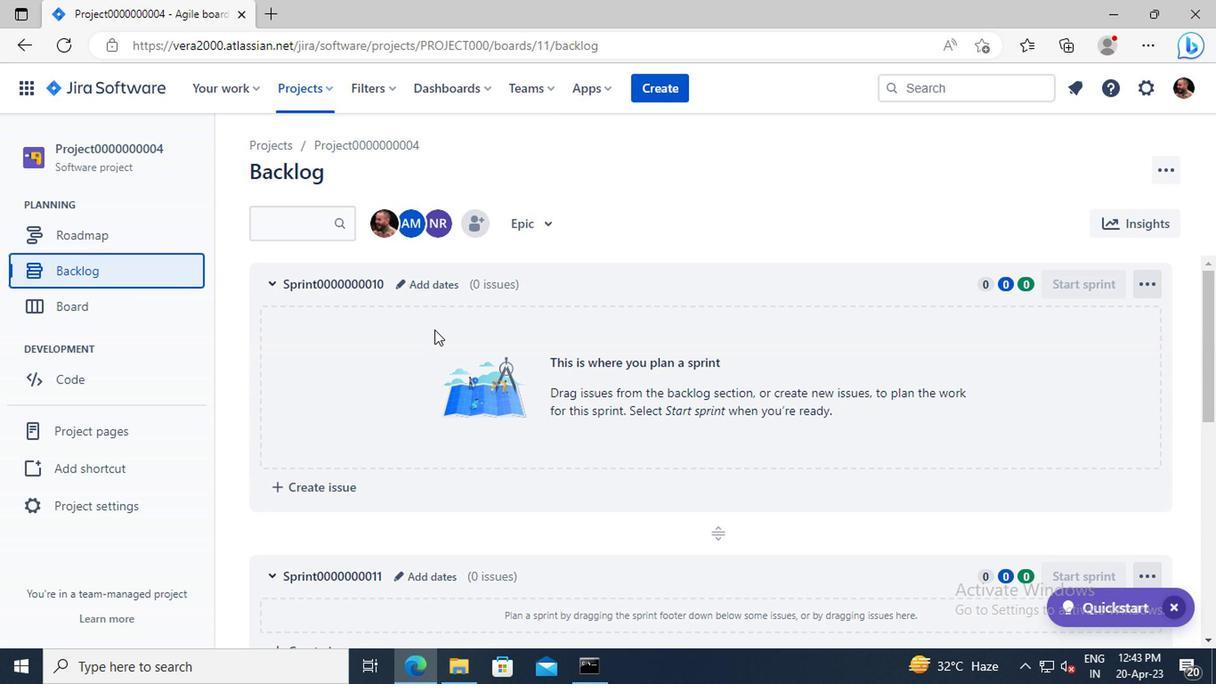 
Action: Mouse moved to (430, 331)
Screenshot: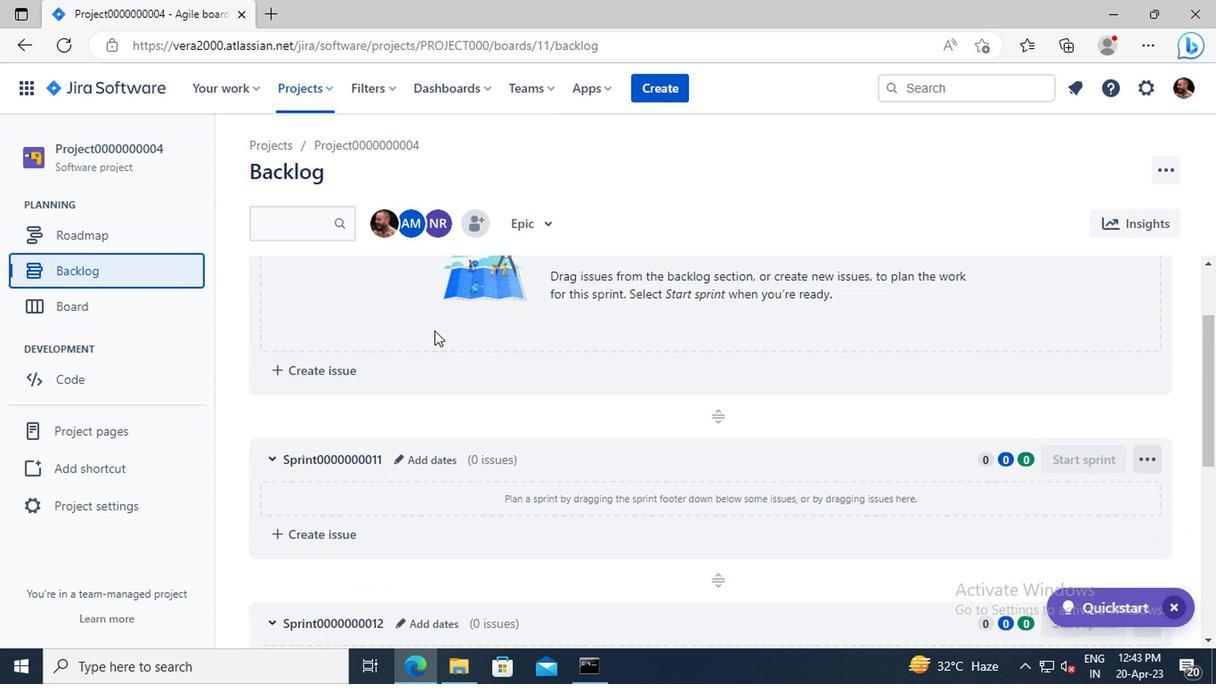 
Action: Mouse scrolled (430, 330) with delta (0, 0)
Screenshot: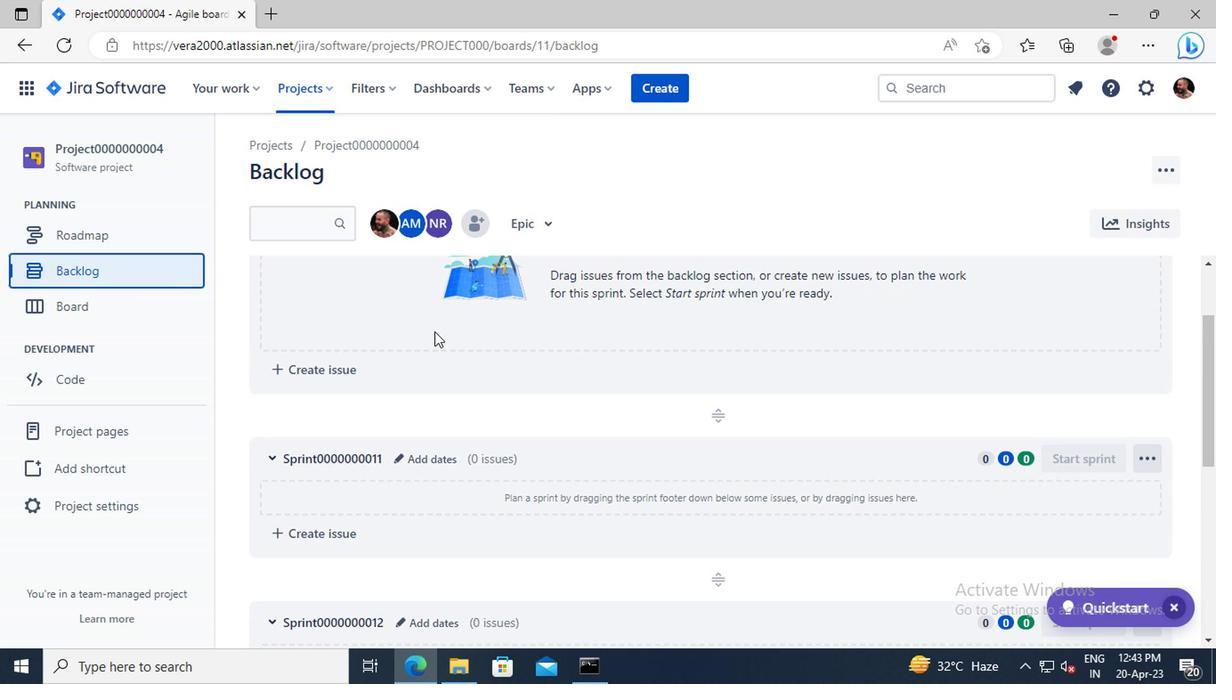 
Action: Mouse scrolled (430, 330) with delta (0, 0)
Screenshot: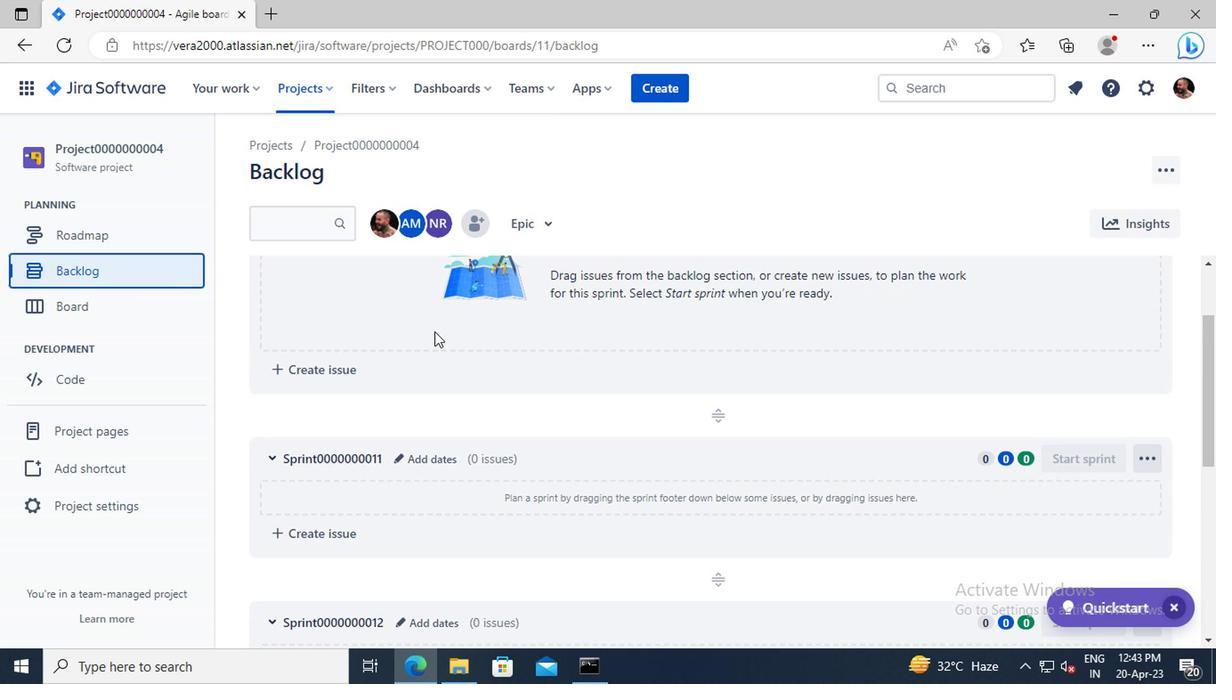 
Action: Mouse scrolled (430, 330) with delta (0, 0)
Screenshot: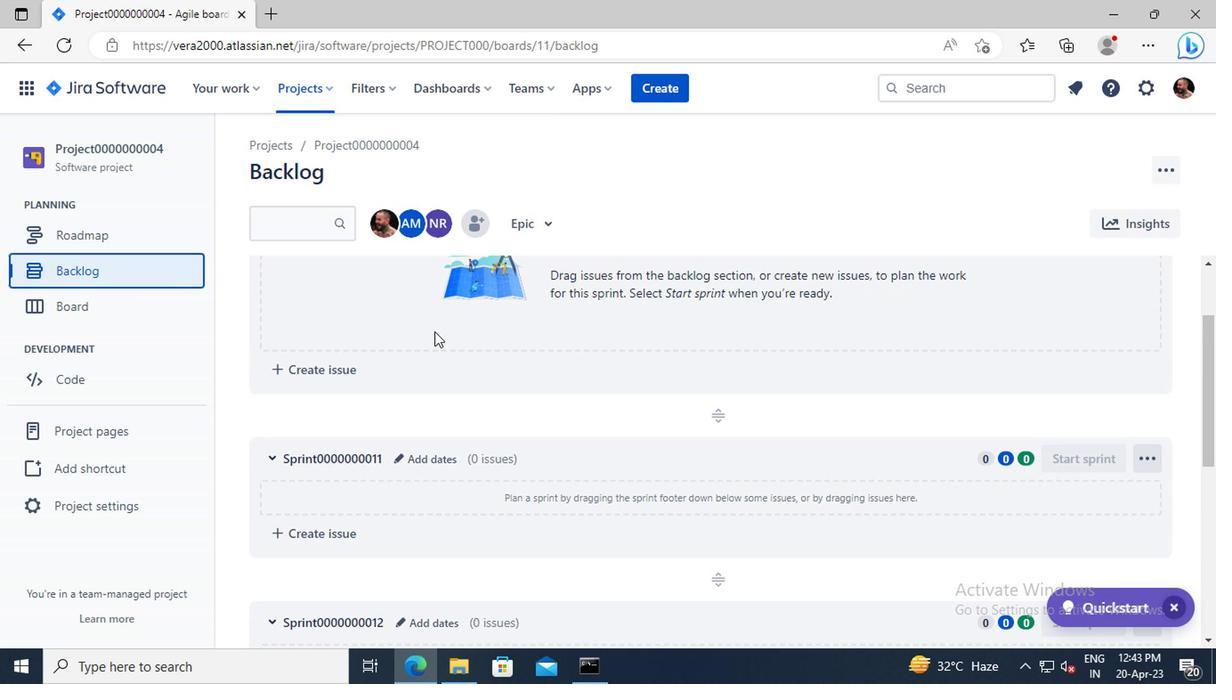 
Action: Mouse scrolled (430, 330) with delta (0, 0)
Screenshot: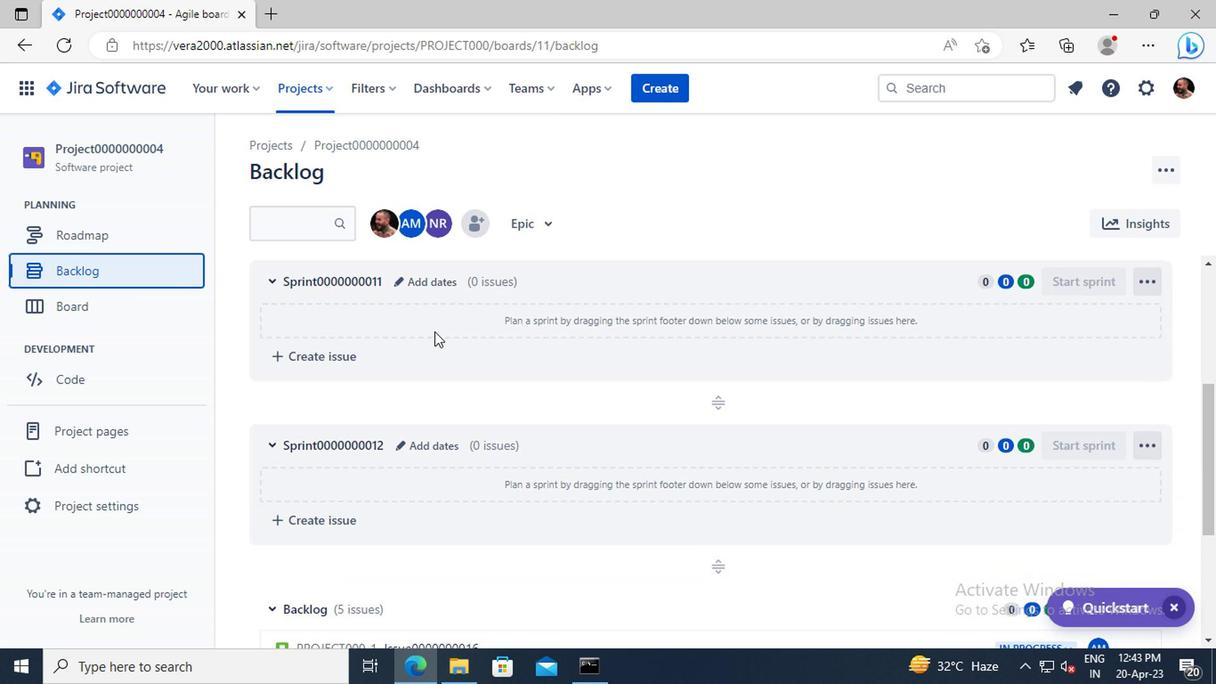 
Action: Mouse scrolled (430, 330) with delta (0, 0)
Screenshot: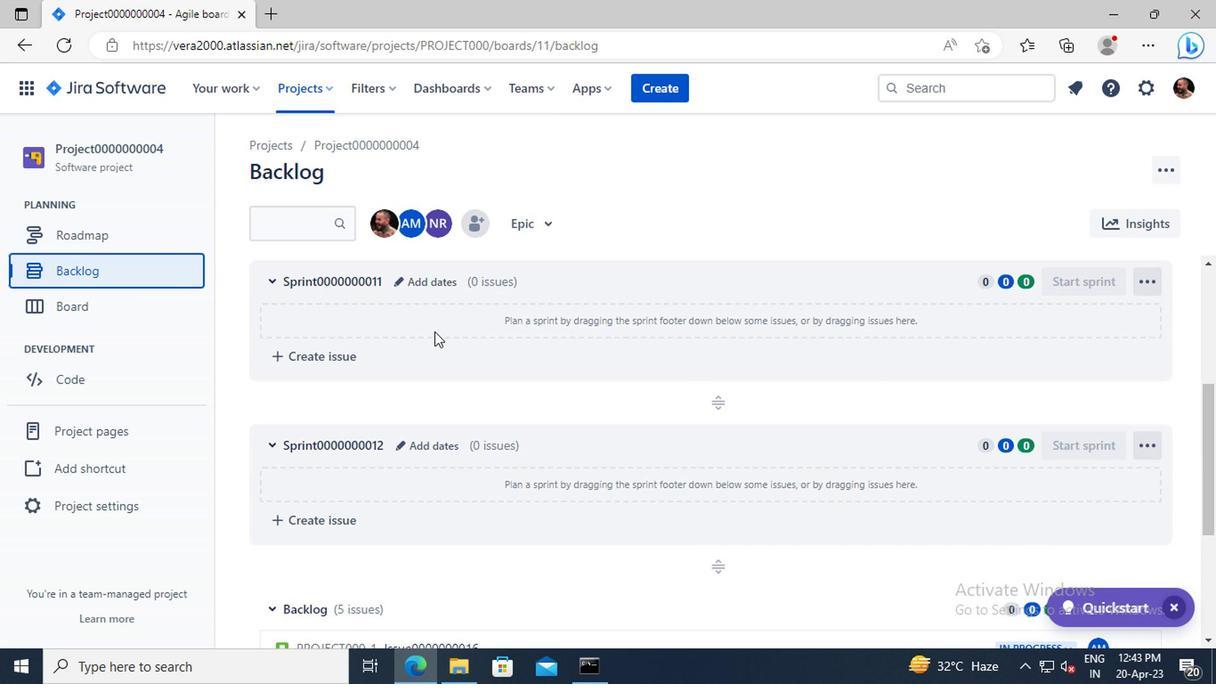
Action: Mouse scrolled (430, 330) with delta (0, 0)
Screenshot: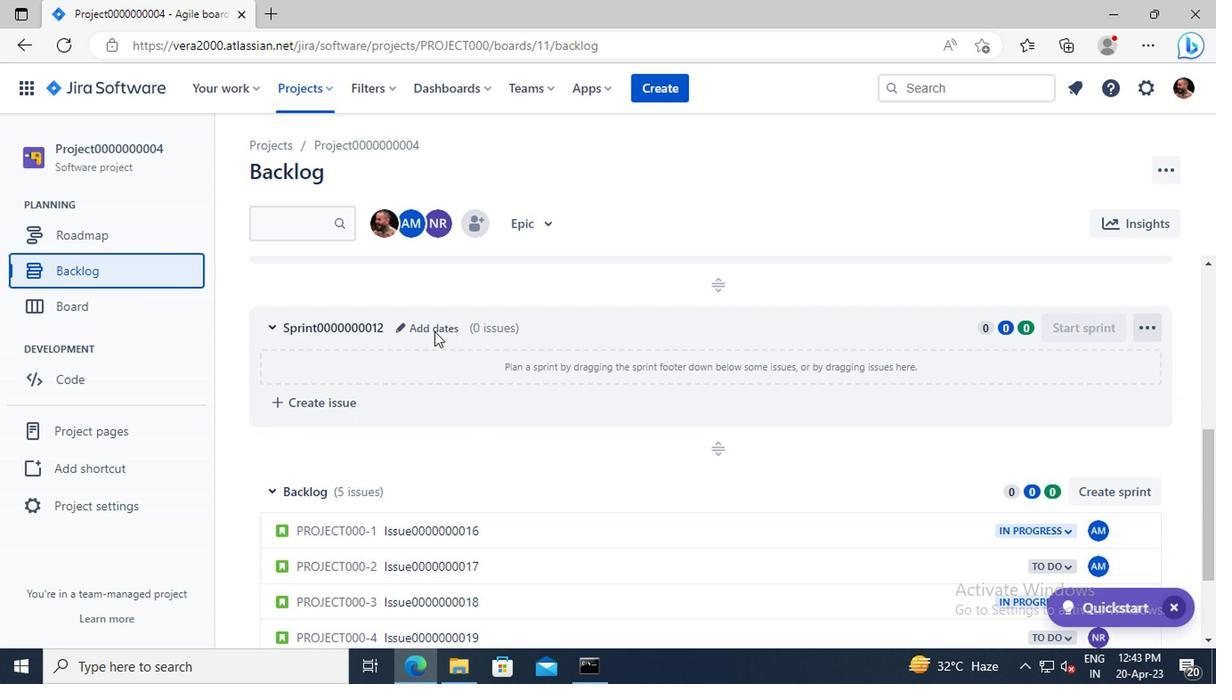 
Action: Mouse scrolled (430, 330) with delta (0, 0)
Screenshot: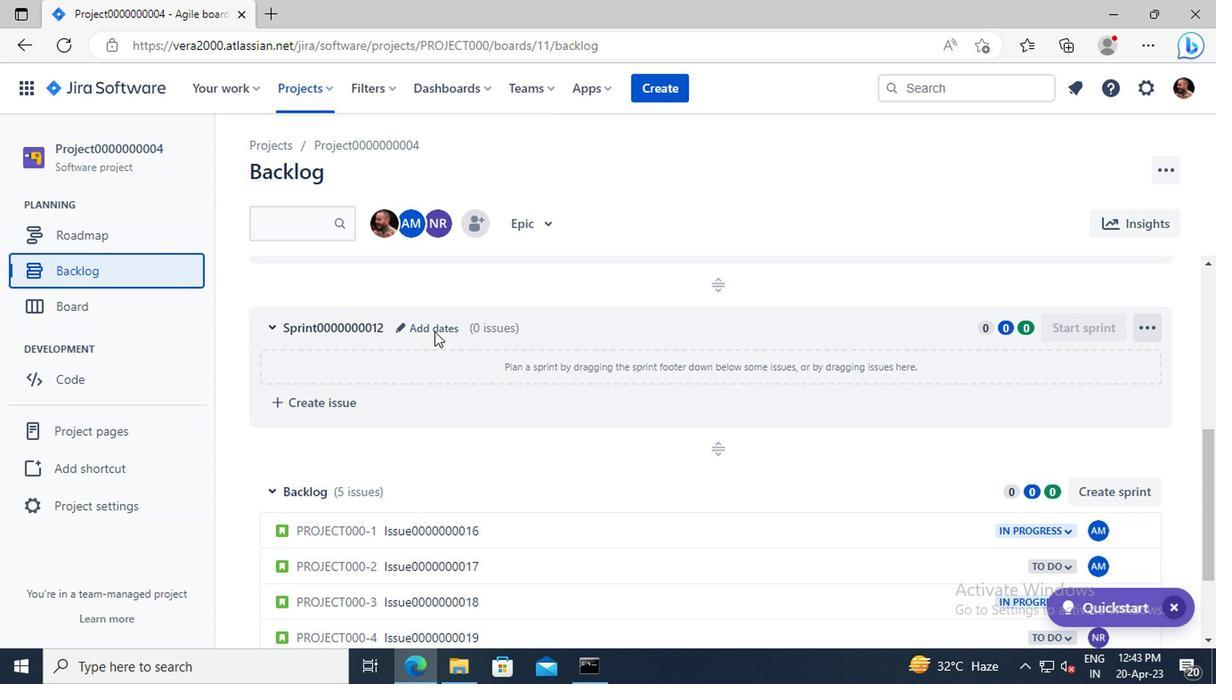 
Action: Mouse moved to (449, 412)
Screenshot: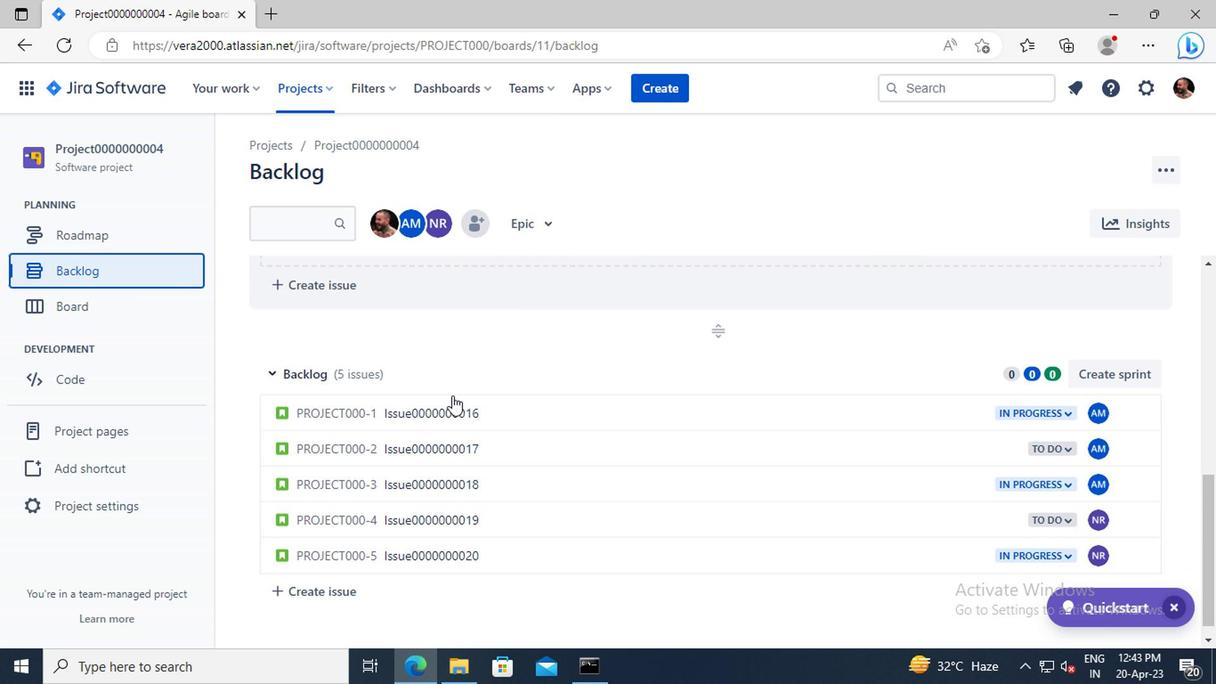 
Action: Mouse pressed left at (449, 412)
Screenshot: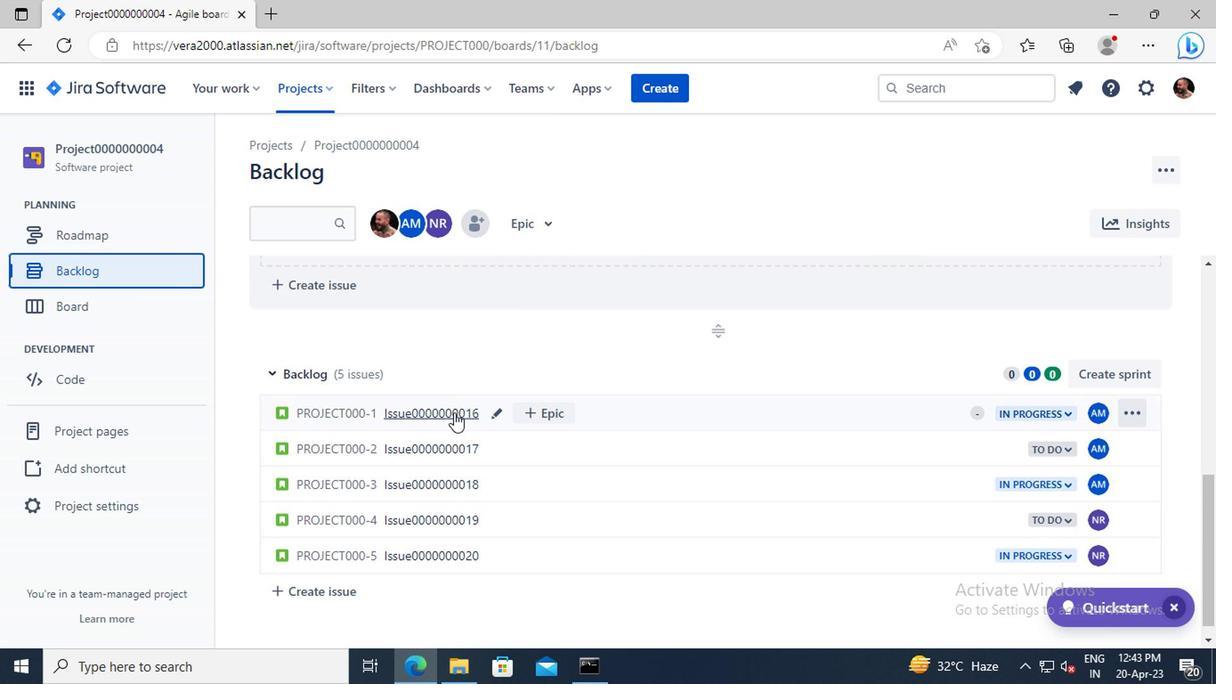 
Action: Mouse moved to (895, 355)
Screenshot: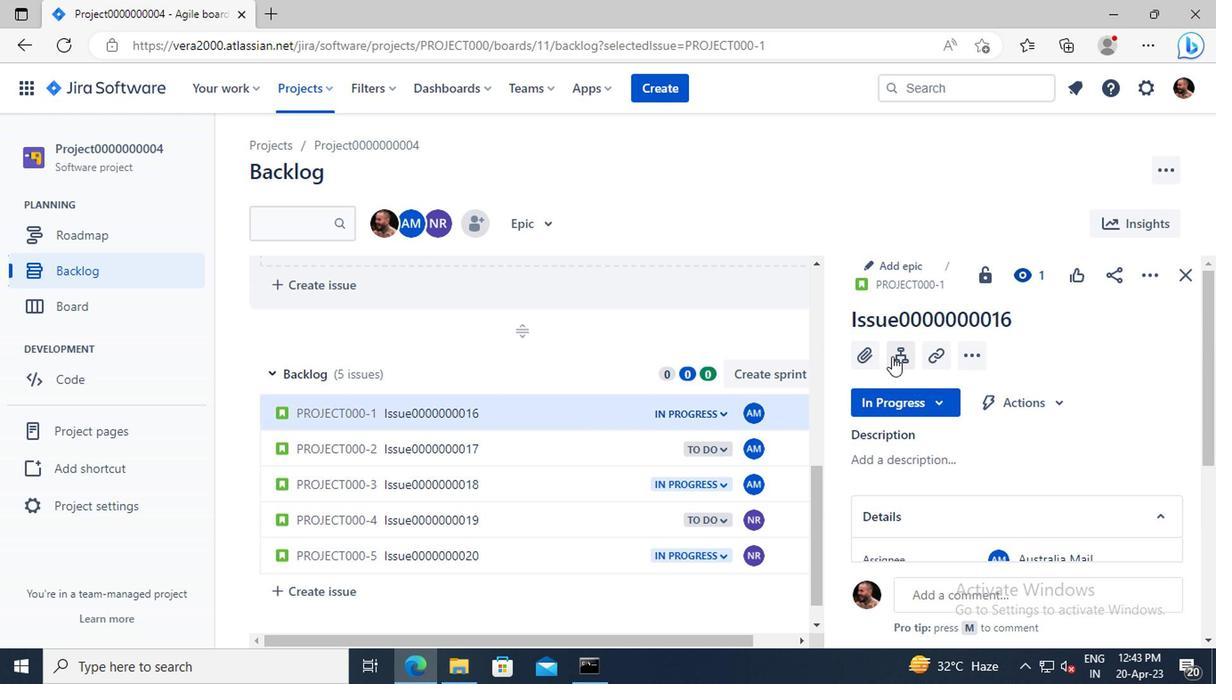 
Action: Mouse pressed left at (895, 355)
Screenshot: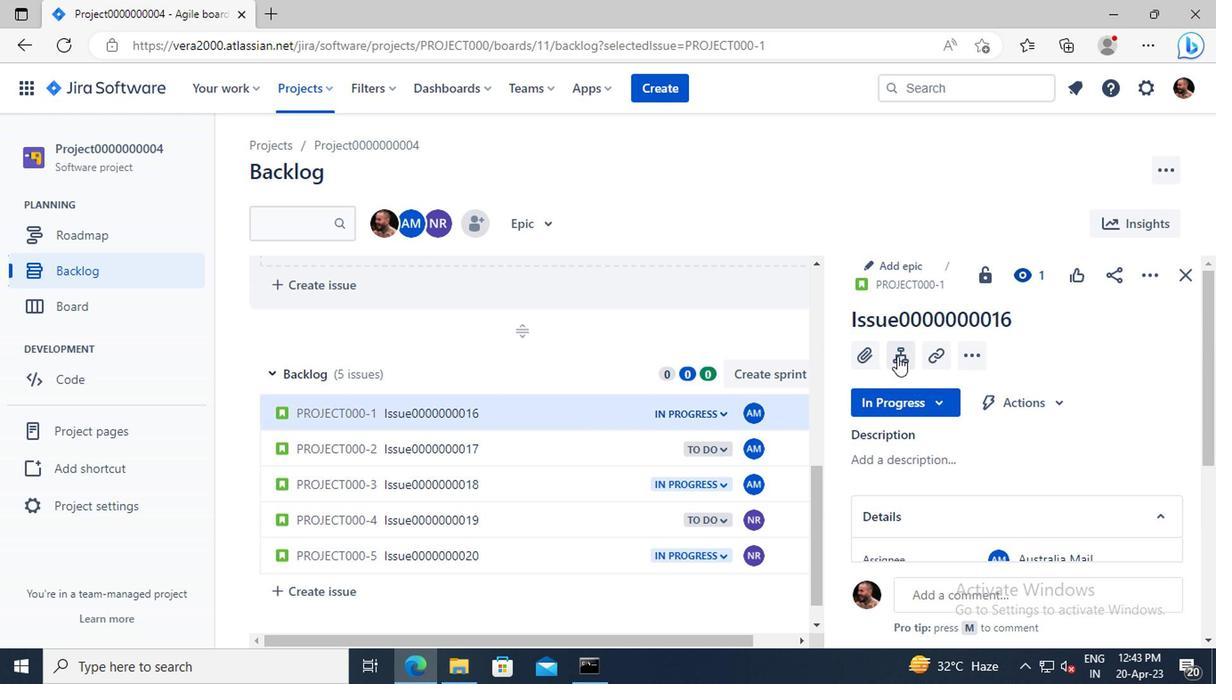 
Action: Mouse moved to (907, 434)
Screenshot: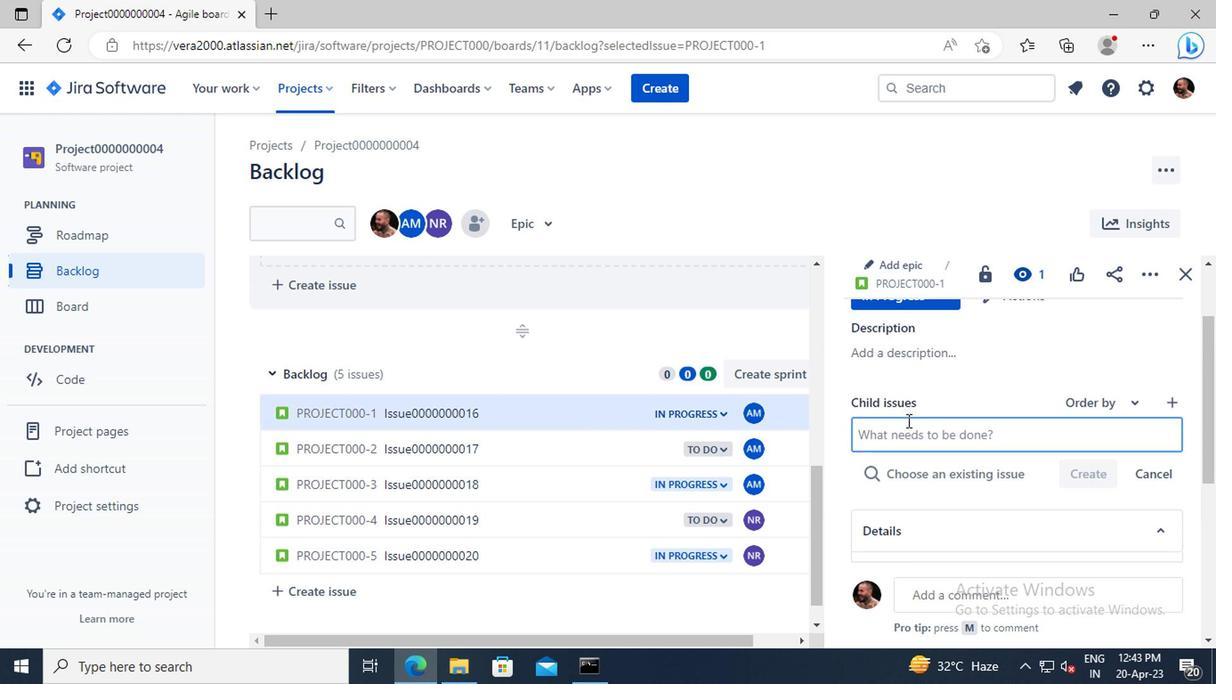
Action: Mouse pressed left at (907, 434)
Screenshot: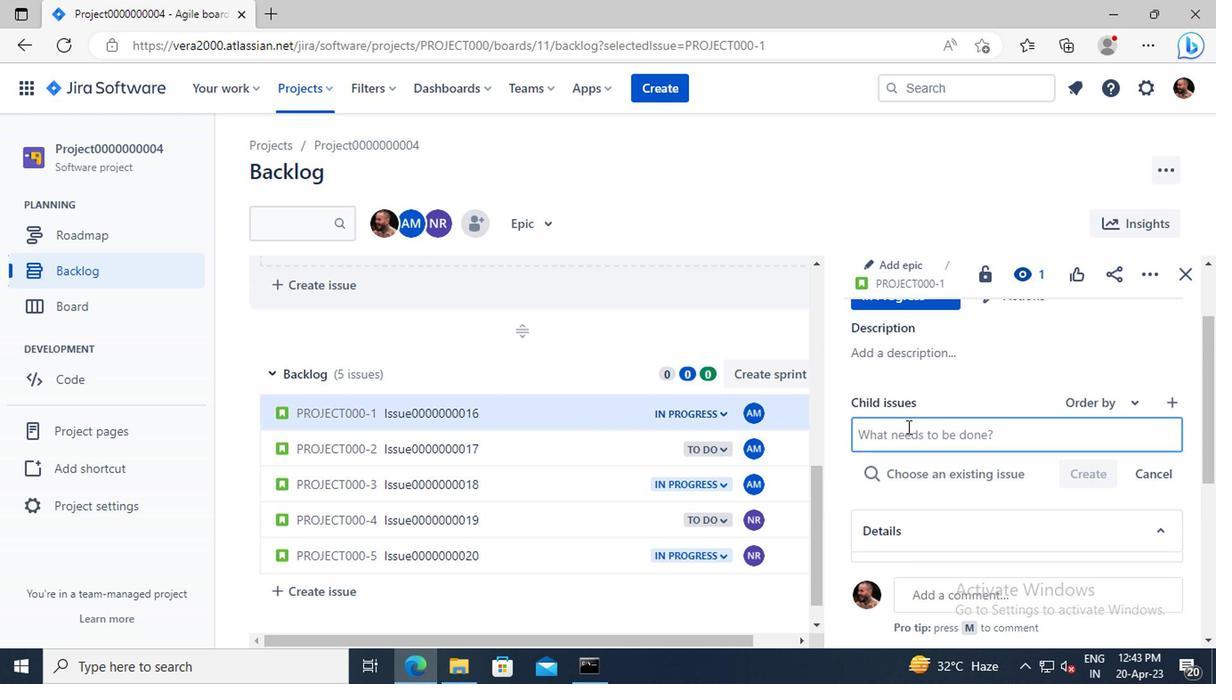 
Action: Mouse moved to (907, 434)
Screenshot: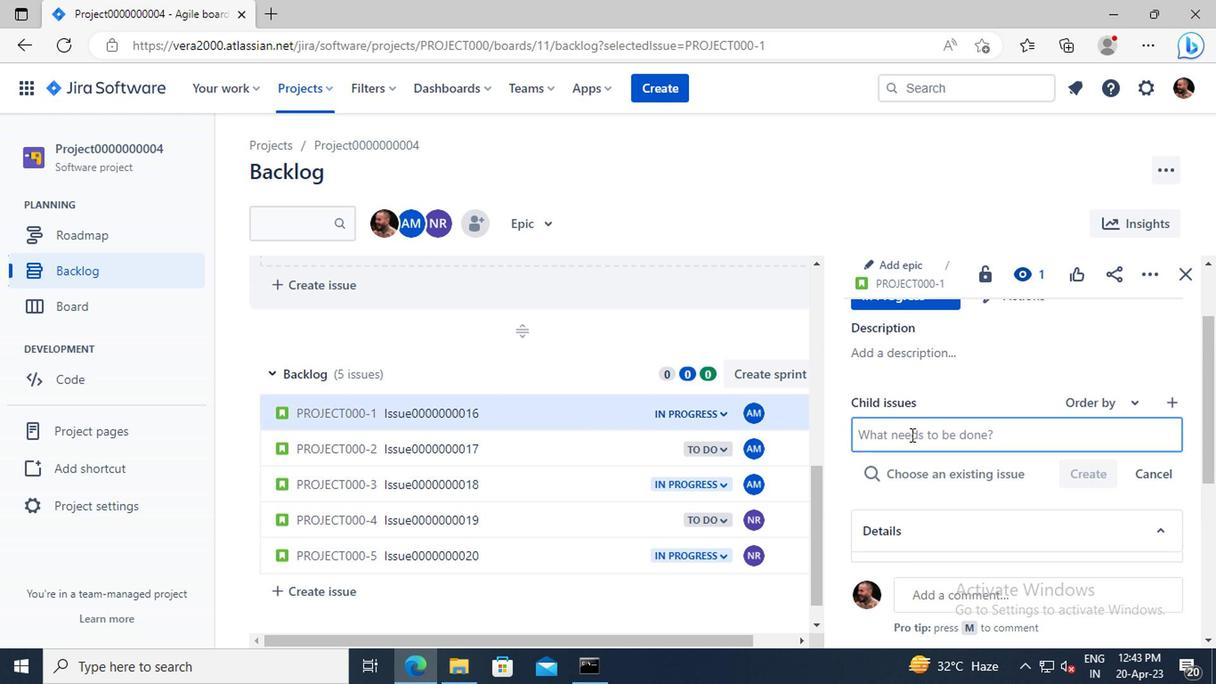 
Action: Key pressed <Key.shift>CHILD<Key.shift>ISSUE0000000031
Screenshot: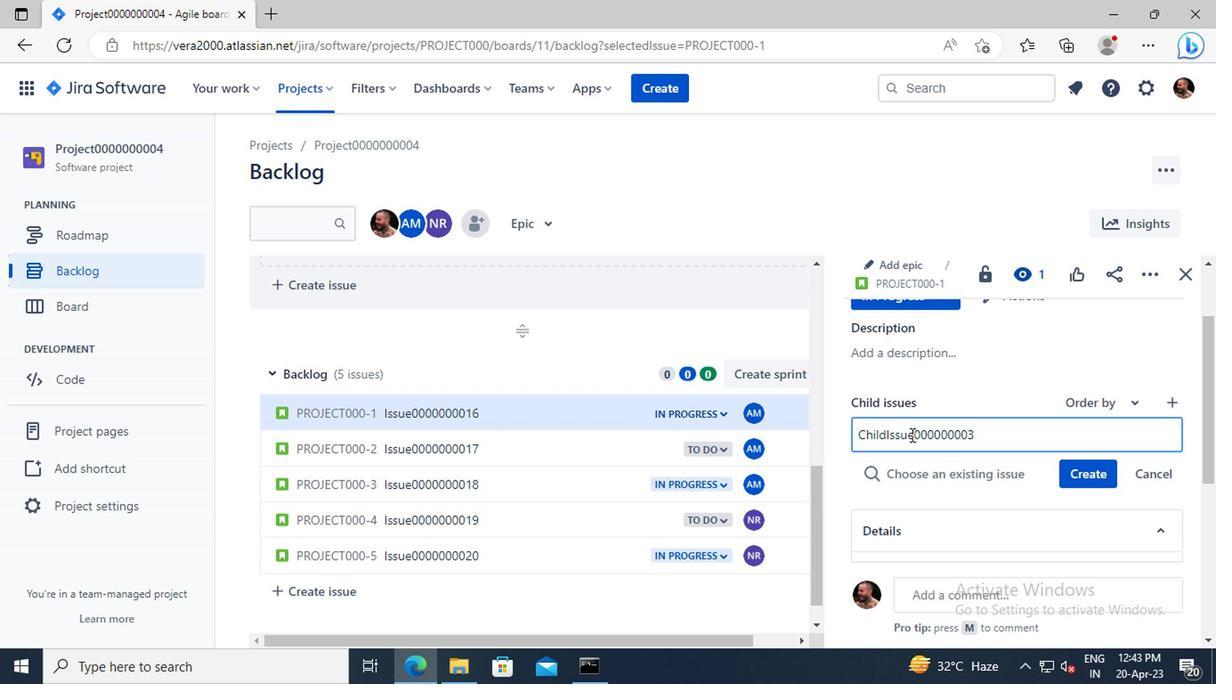 
Action: Mouse moved to (1070, 469)
Screenshot: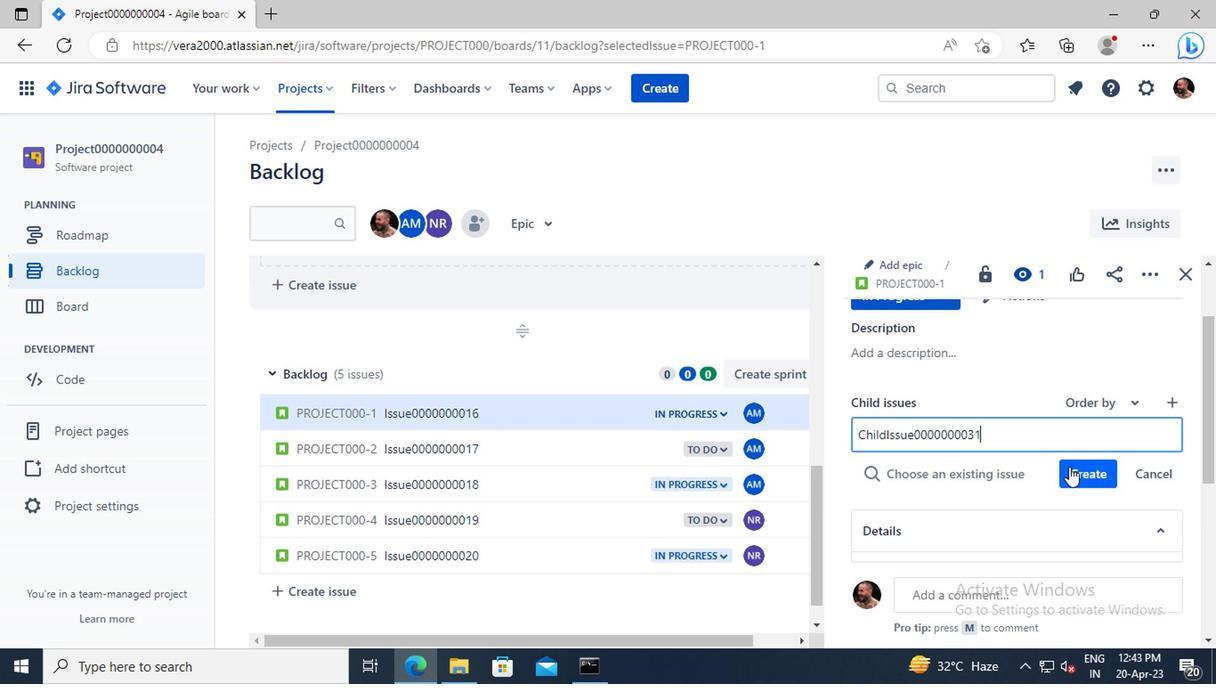 
Action: Mouse pressed left at (1070, 469)
Screenshot: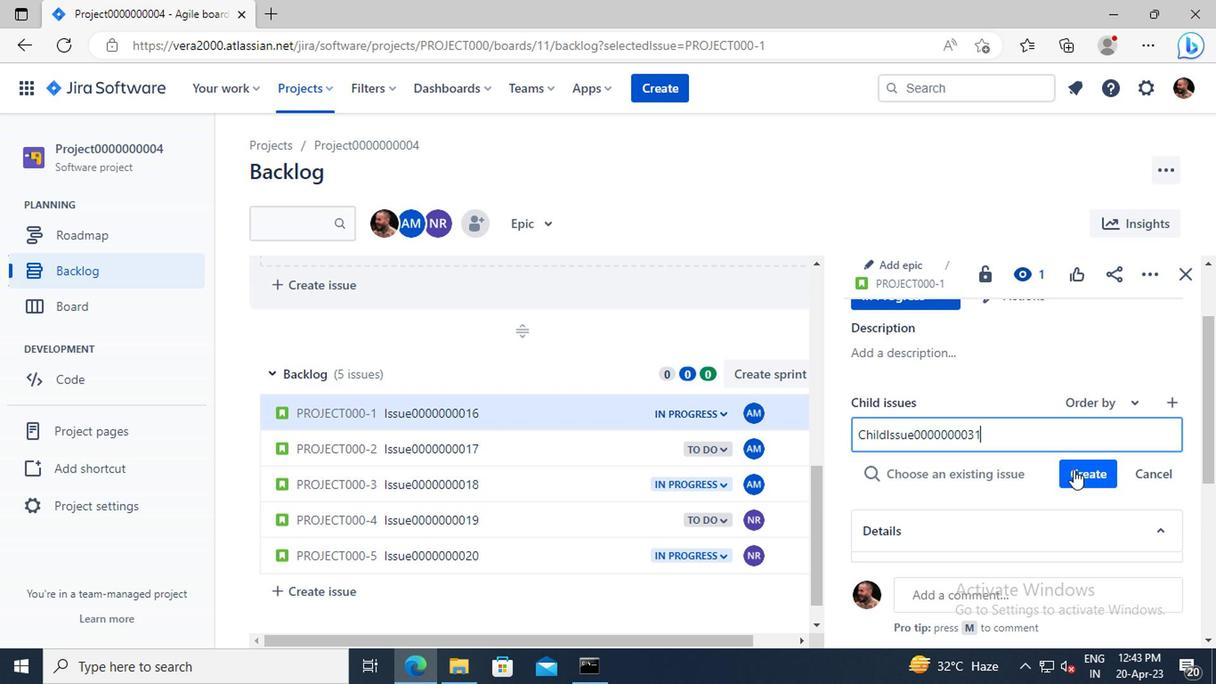 
Action: Mouse moved to (951, 489)
Screenshot: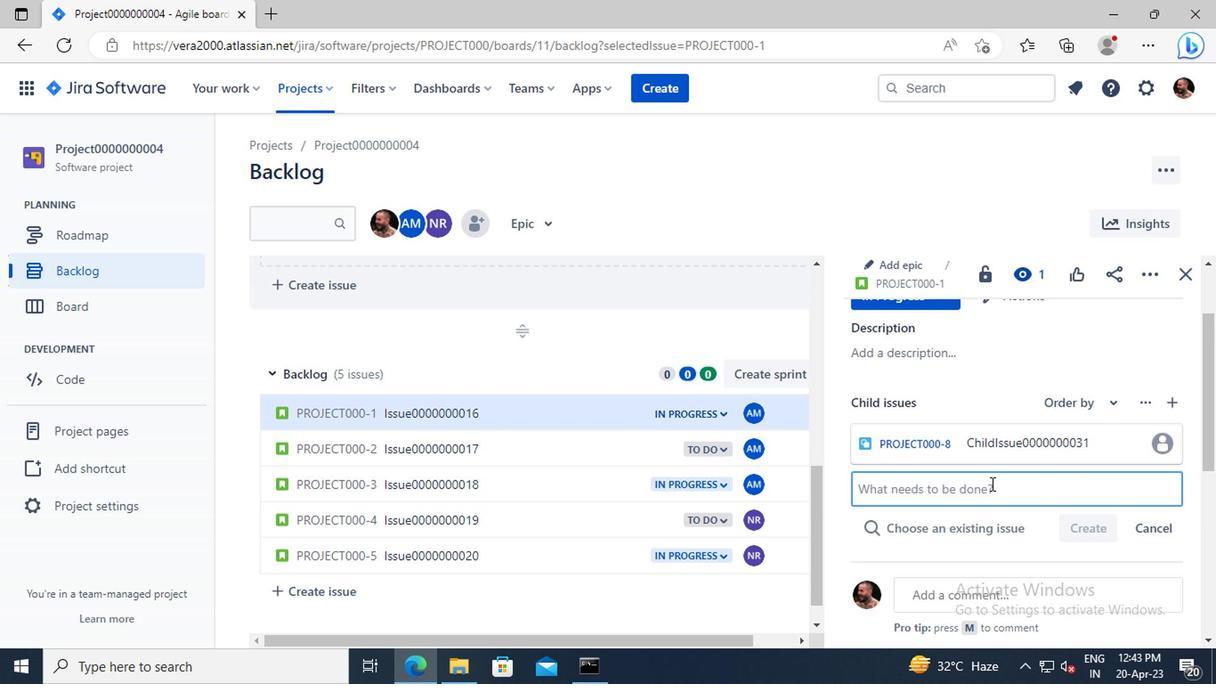 
Action: Mouse pressed left at (951, 489)
Screenshot: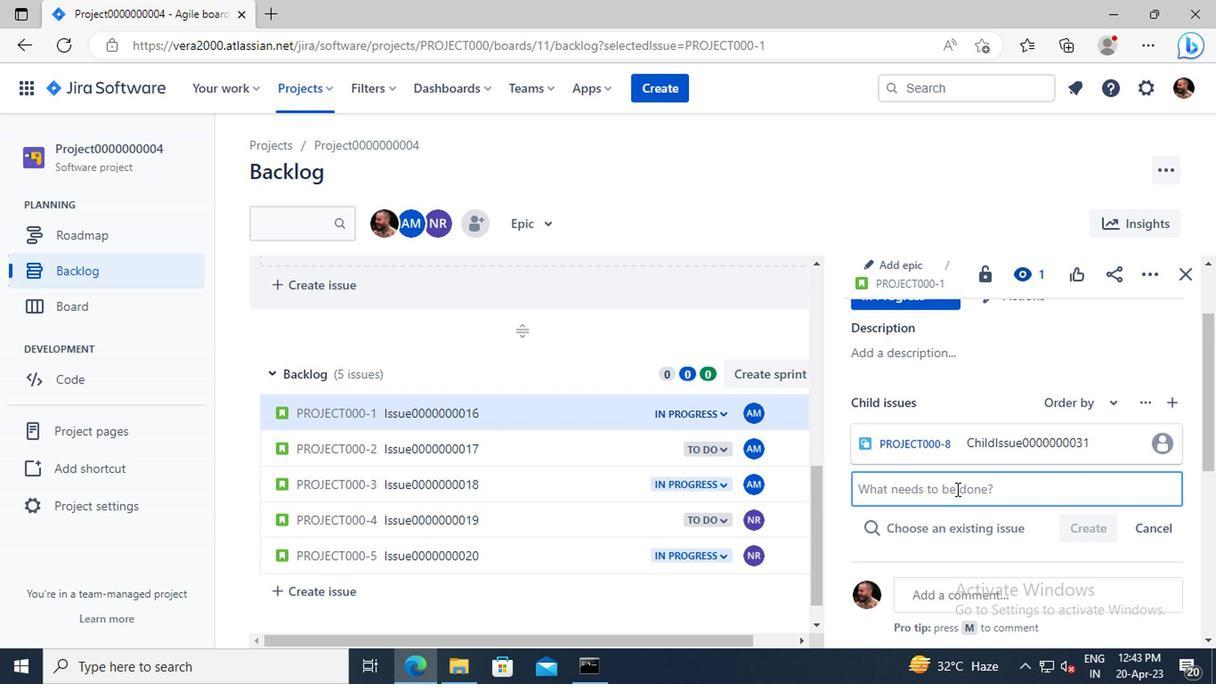
Action: Key pressed <Key.shift>CHIL<Key.shift>D<Key.shift>ISSUE0000000032
Screenshot: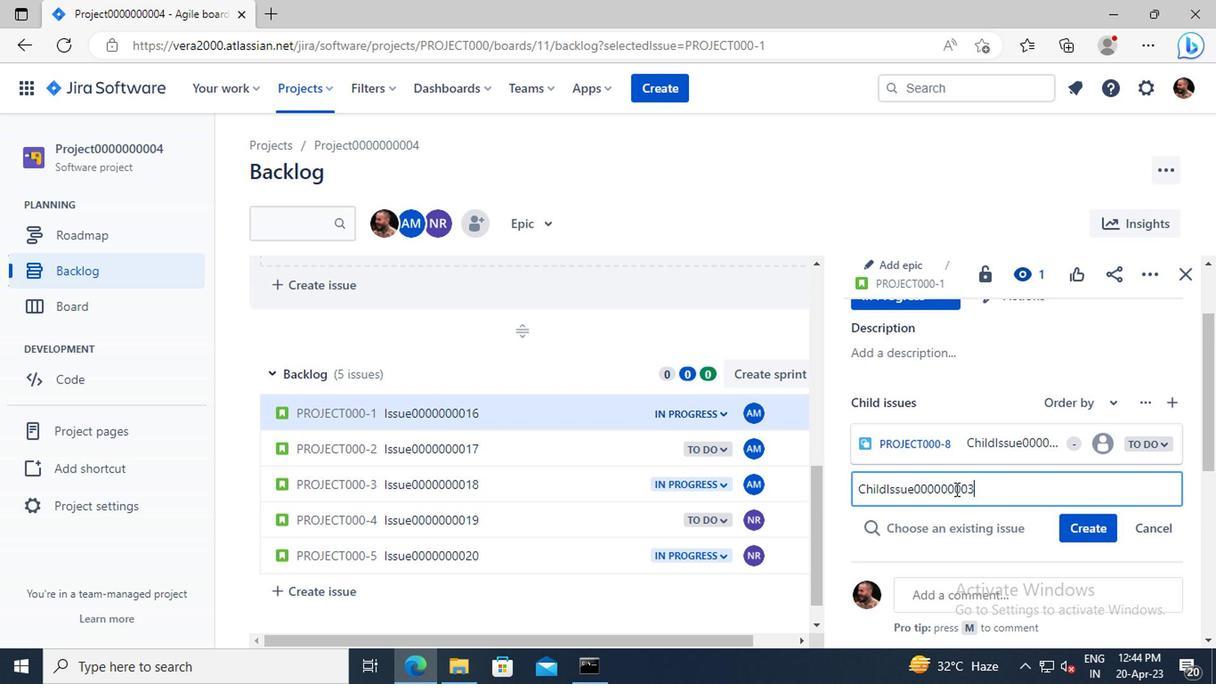 
Action: Mouse moved to (1080, 527)
Screenshot: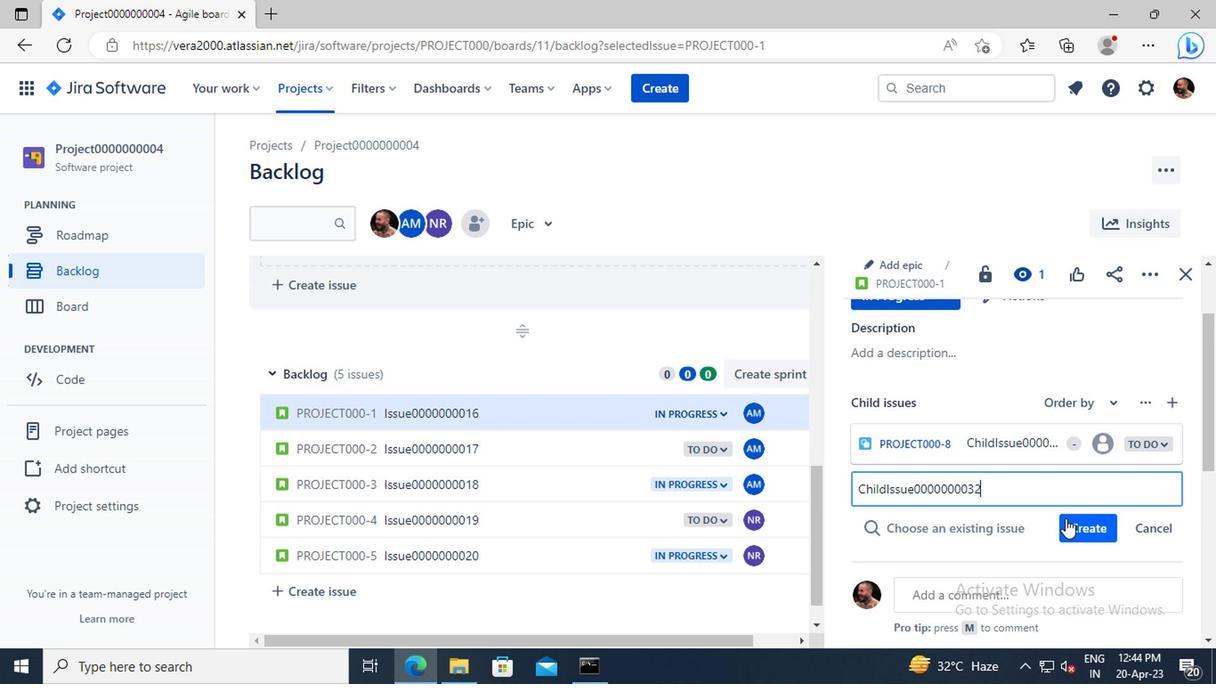 
Action: Mouse pressed left at (1080, 527)
Screenshot: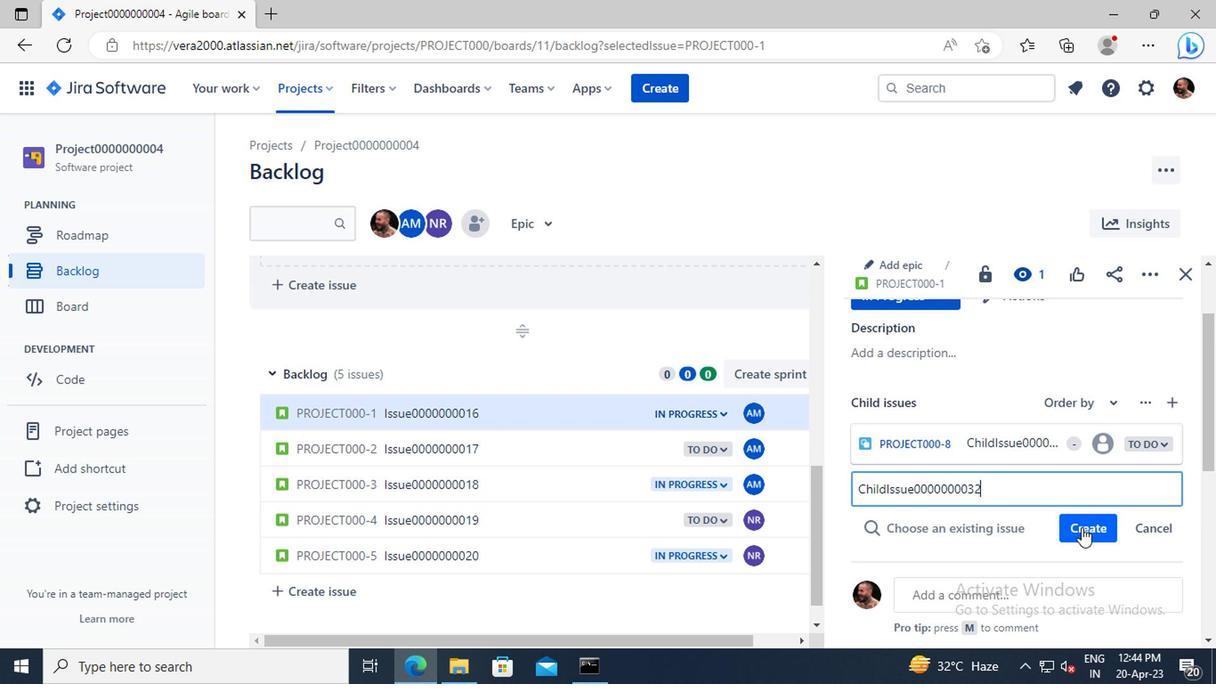 
Action: Mouse moved to (454, 447)
Screenshot: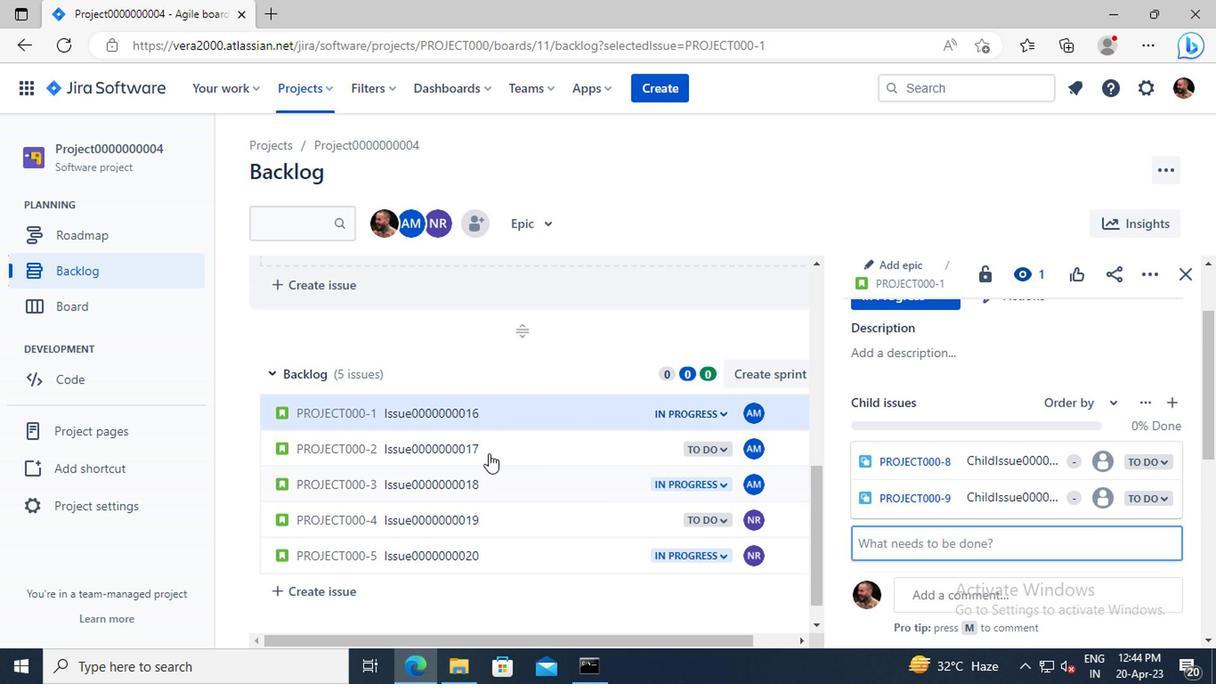 
Action: Mouse pressed left at (454, 447)
Screenshot: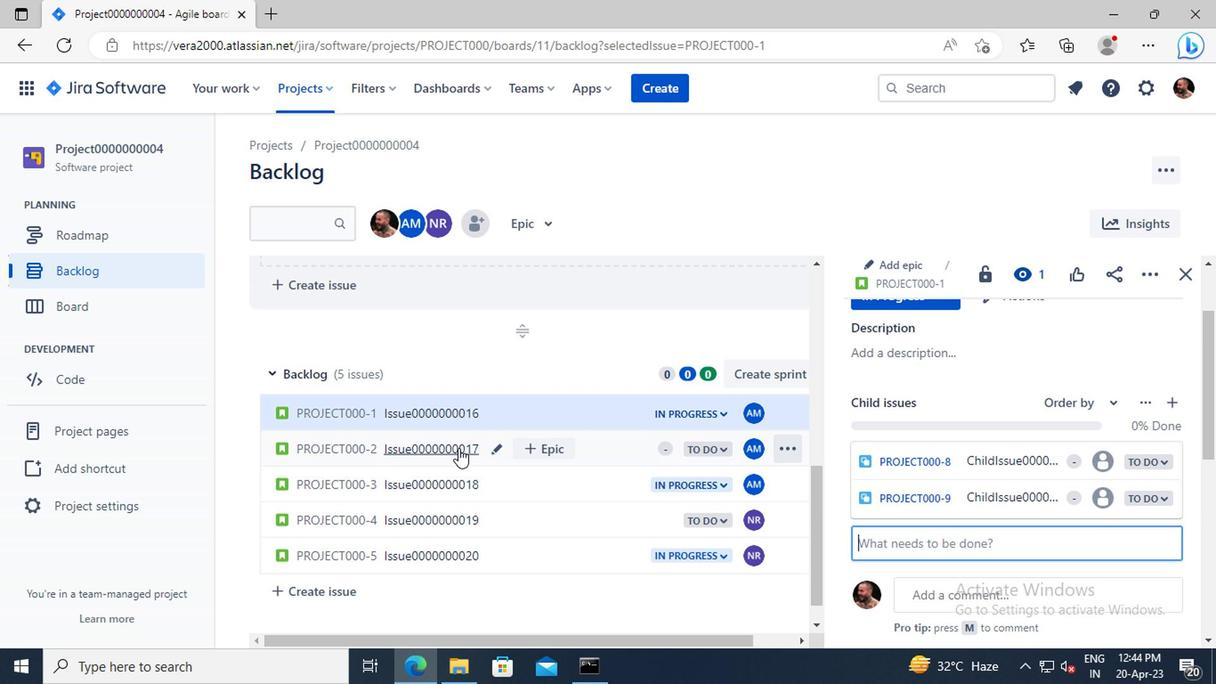 
Action: Mouse moved to (893, 356)
Screenshot: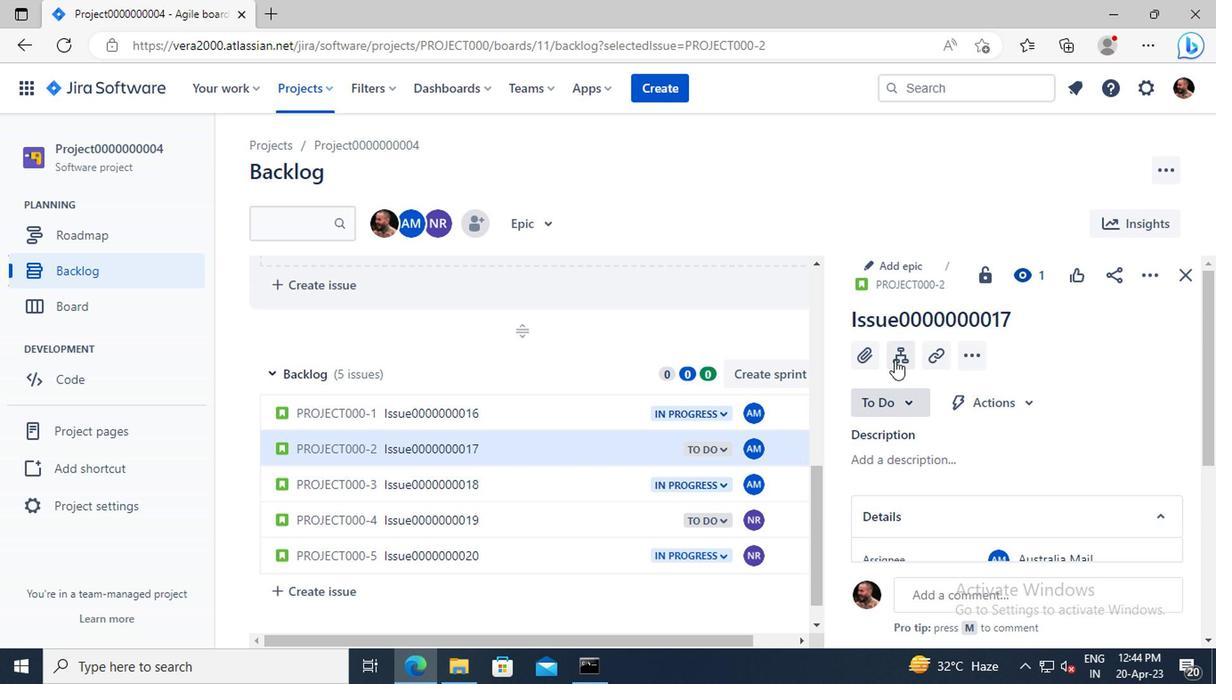 
Action: Mouse pressed left at (893, 356)
Screenshot: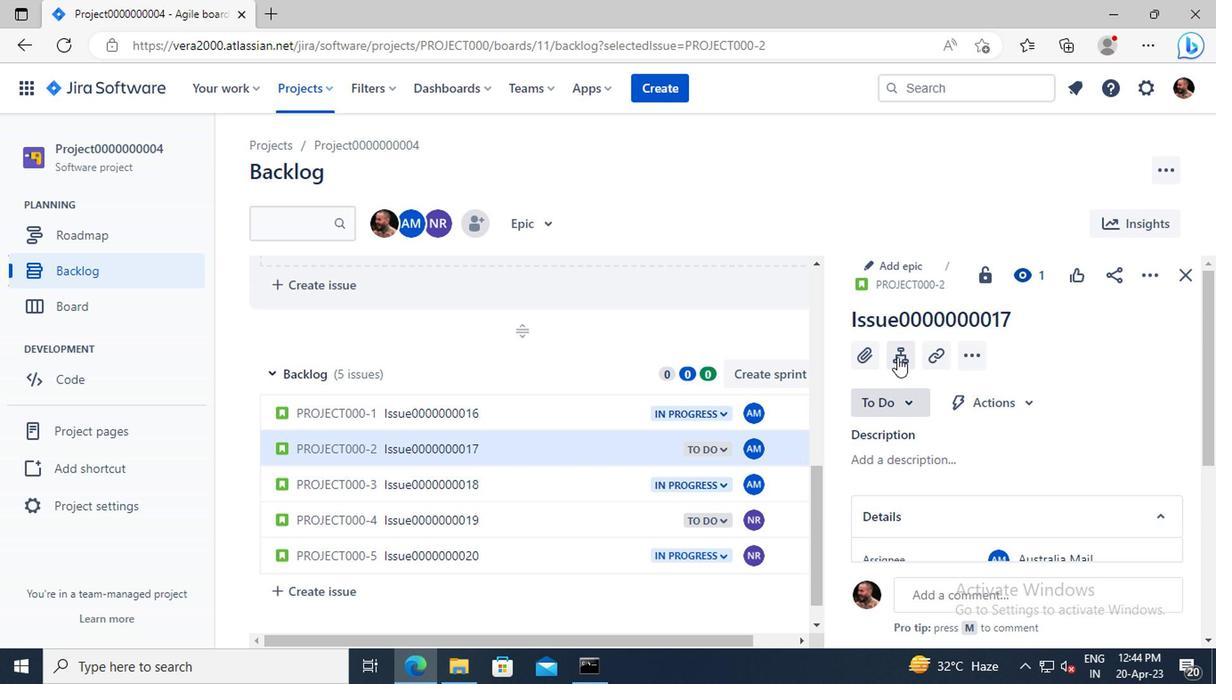
Action: Mouse moved to (907, 432)
Screenshot: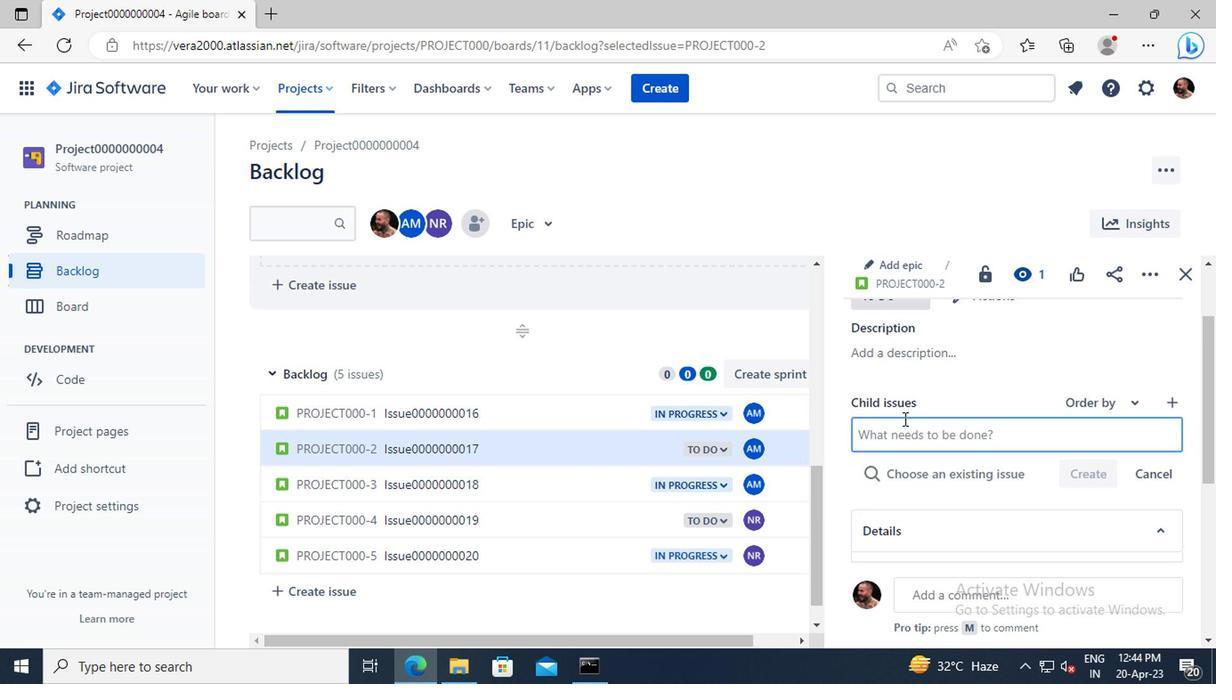 
Action: Mouse pressed left at (907, 432)
Screenshot: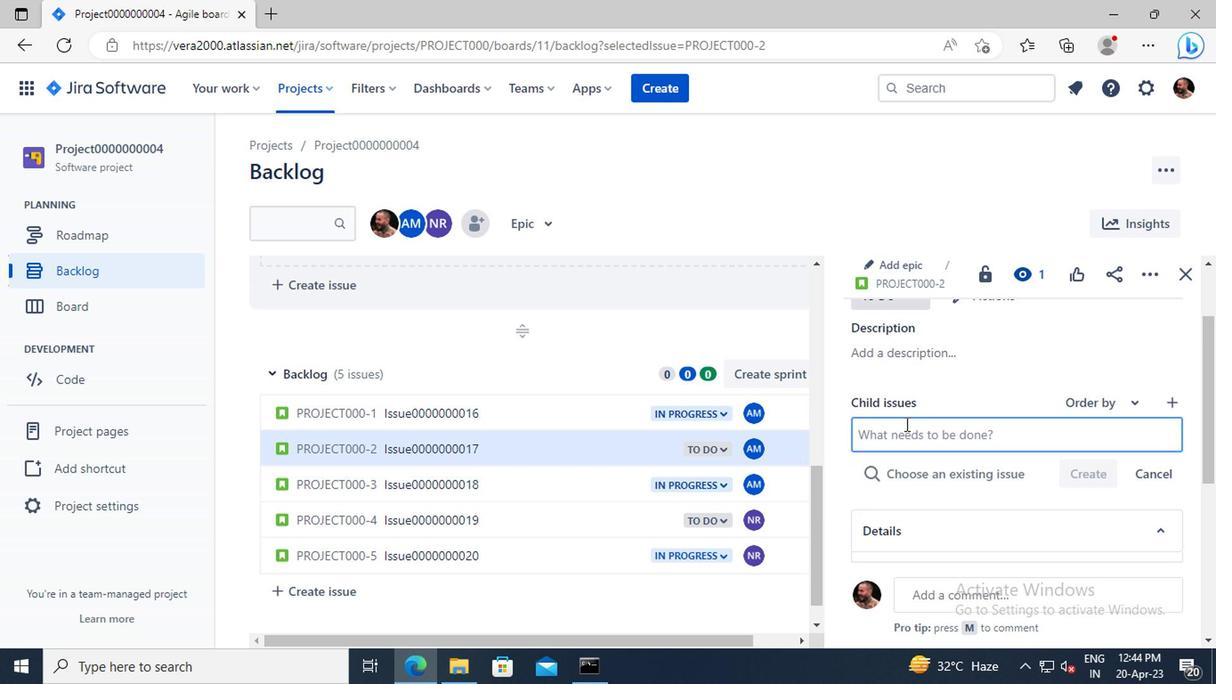
Action: Key pressed <Key.shift>CHILD<Key.shift>ISSUE0000000033
Screenshot: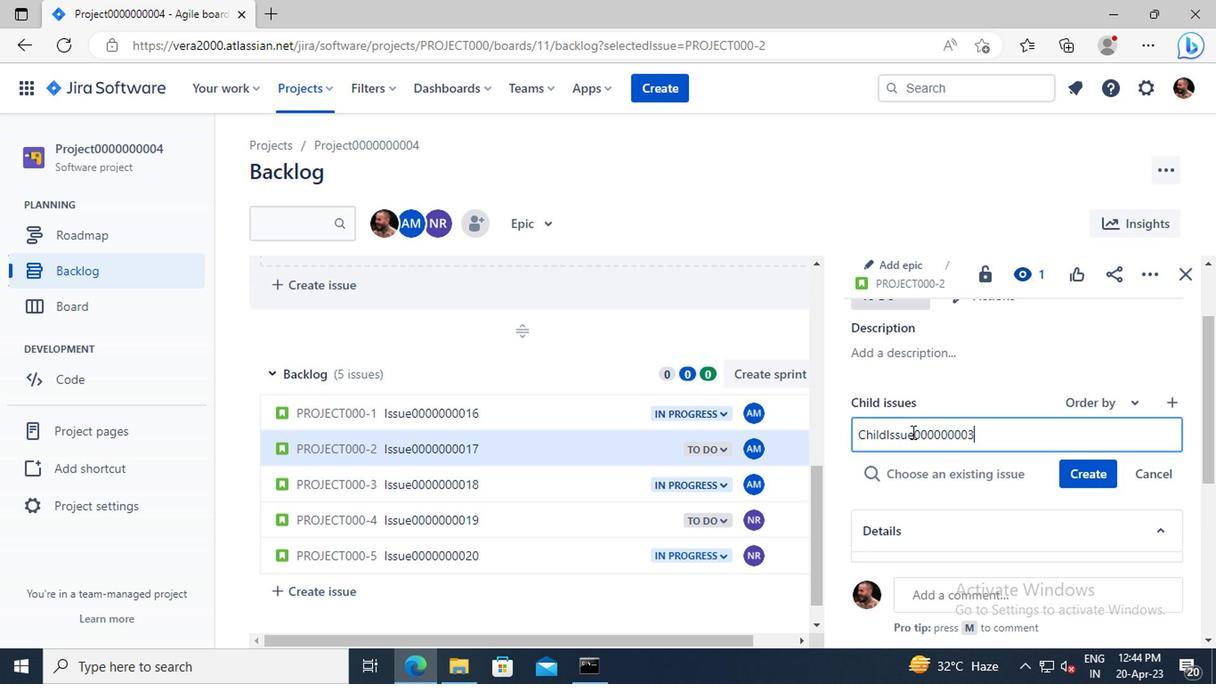 
Action: Mouse moved to (1072, 472)
Screenshot: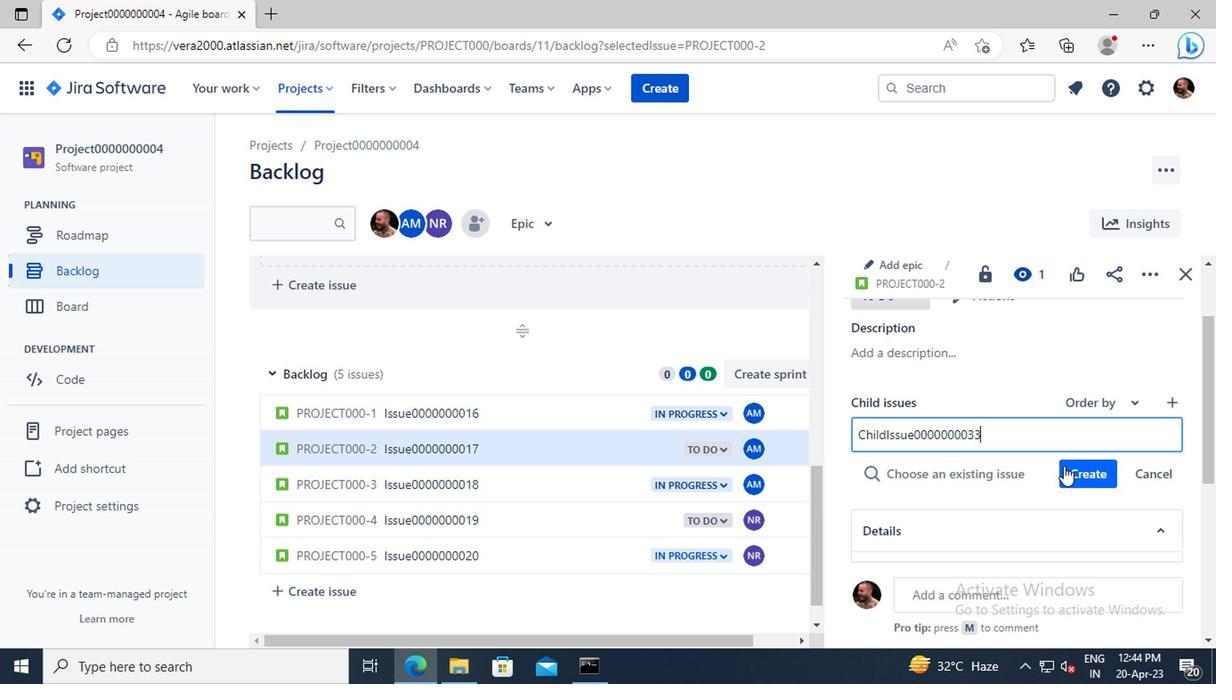 
Action: Mouse pressed left at (1072, 472)
Screenshot: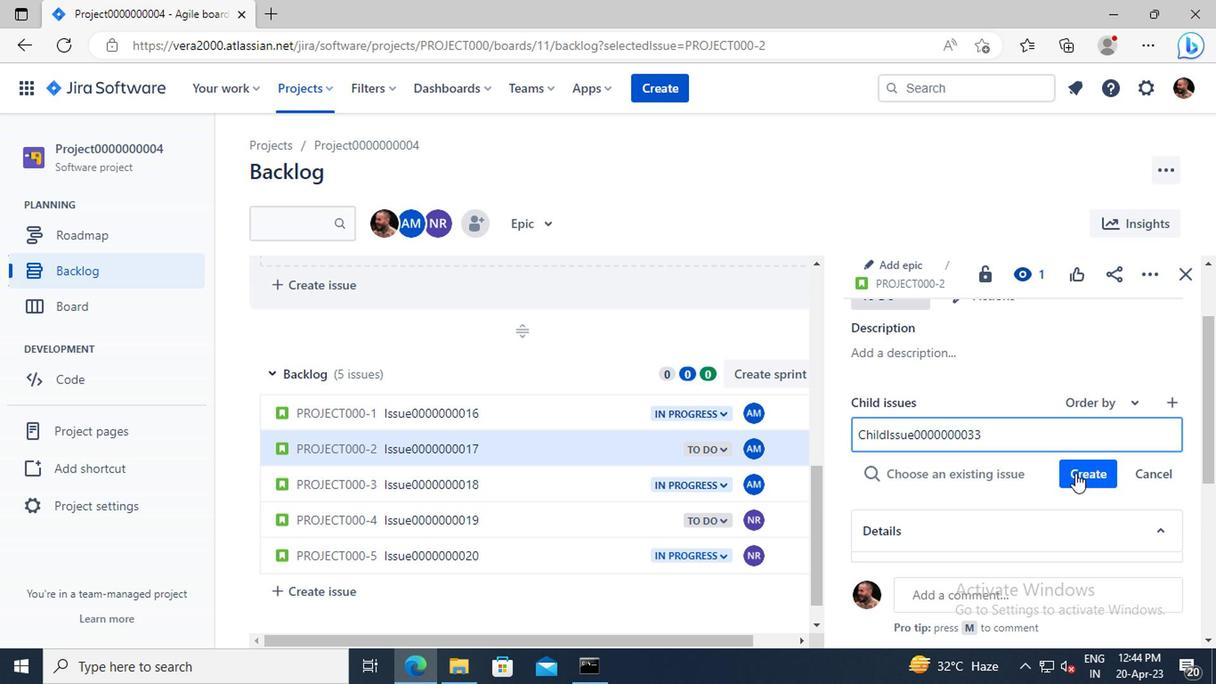 
Action: Mouse moved to (923, 483)
Screenshot: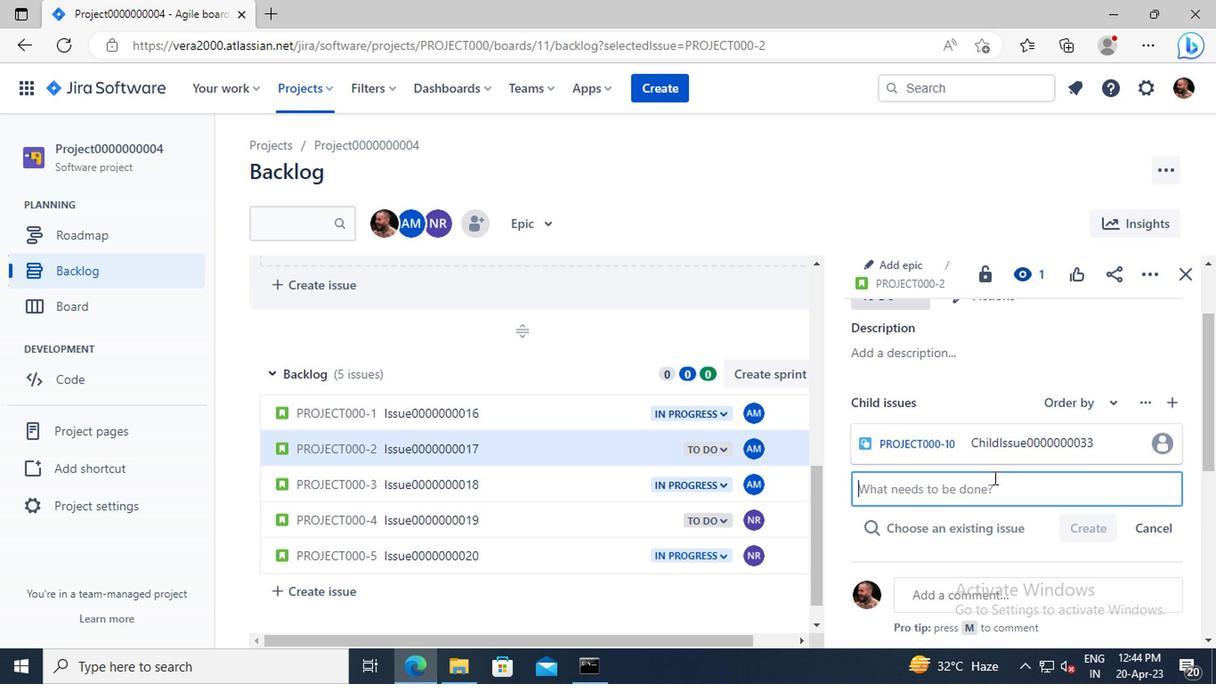 
Action: Mouse pressed left at (923, 483)
Screenshot: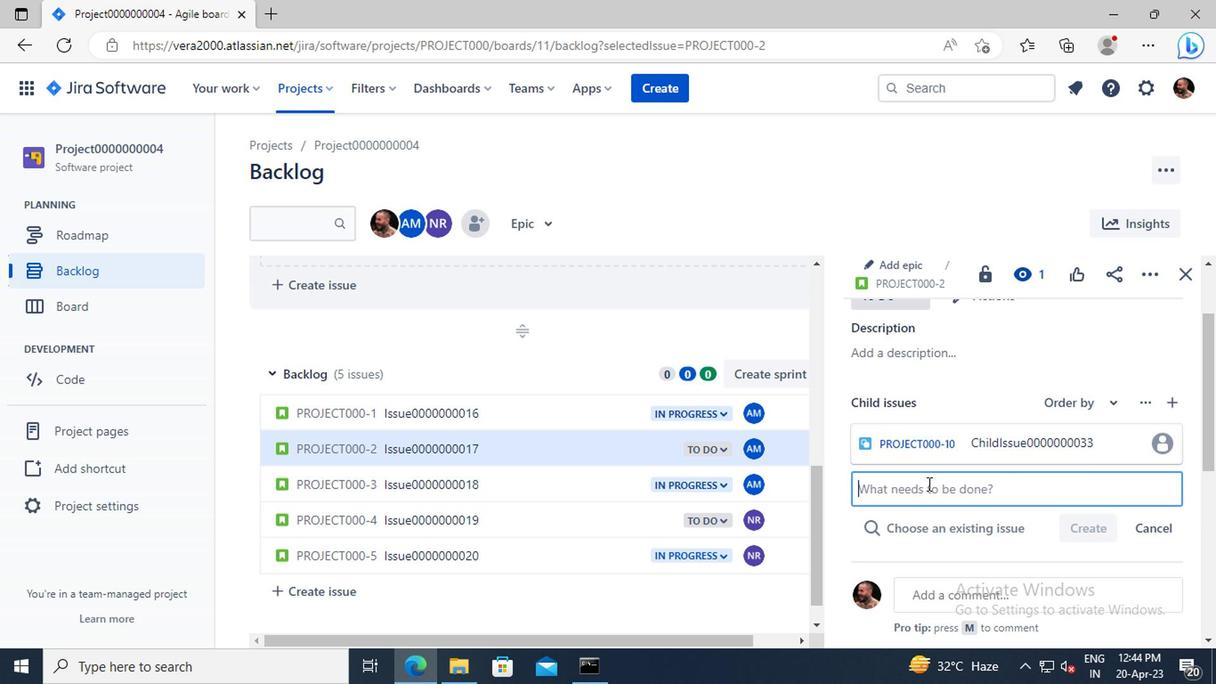 
Action: Key pressed <Key.shift>CHILD<Key.shift>ISSUE0000000034
Screenshot: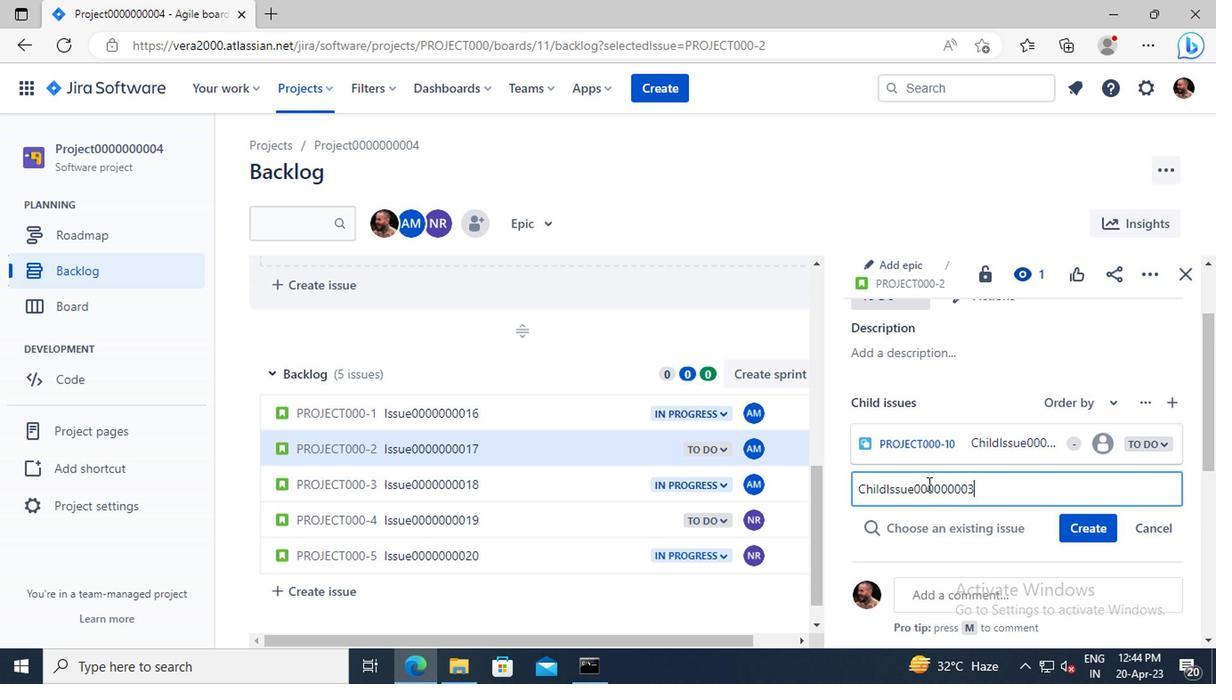 
Action: Mouse moved to (1085, 525)
Screenshot: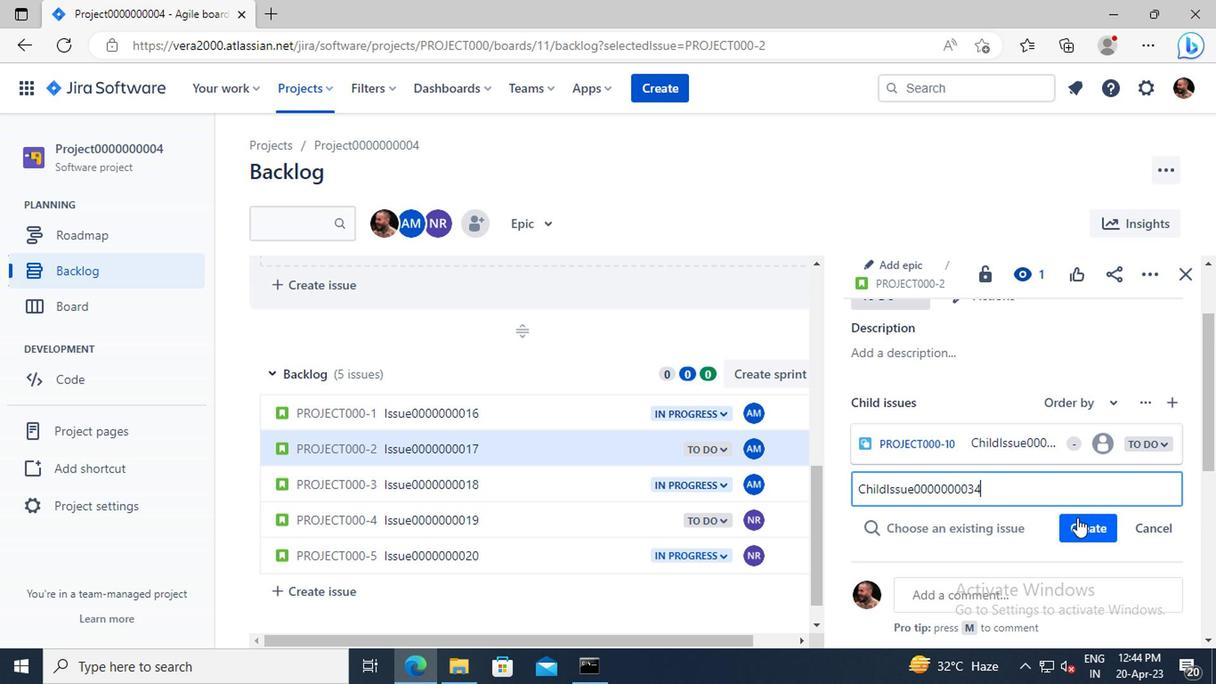 
Action: Mouse pressed left at (1085, 525)
Screenshot: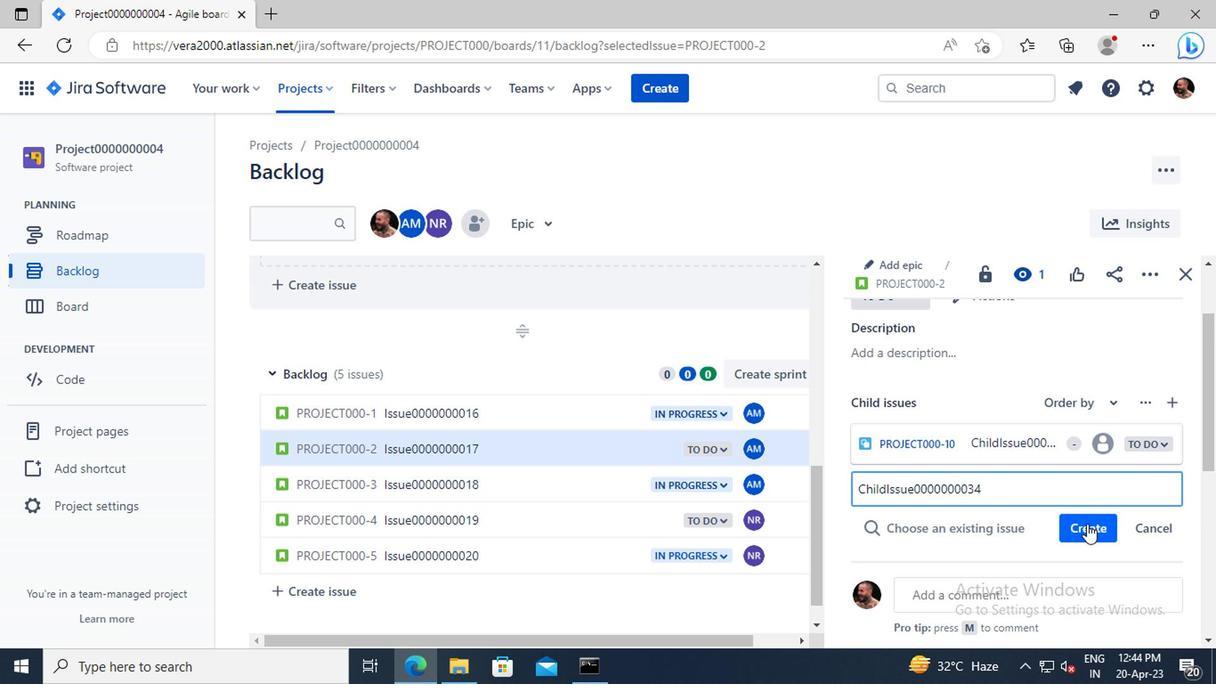 
